 Task: Search one way flight ticket for 4 adults, 1 infant in seat and 1 infant on lap in premium economy from Traverse City: Cherry Capital Airport (was Cherry County Airpark) to Gillette: Gillette Campbell County Airport on 5-1-2023. Choice of flights is American. Number of bags: 1 checked bag. Price is upto 83000. Outbound departure time preference is 4:15.
Action: Mouse moved to (373, 568)
Screenshot: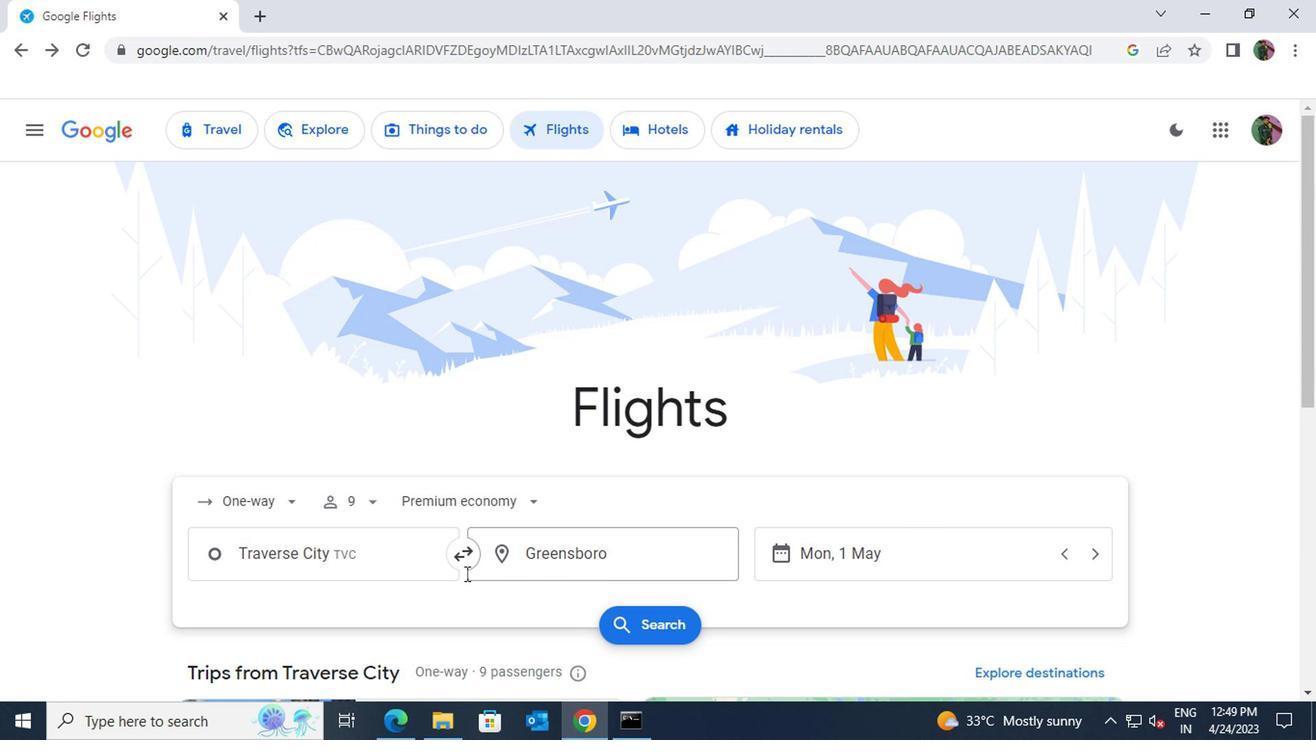 
Action: Mouse pressed left at (373, 568)
Screenshot: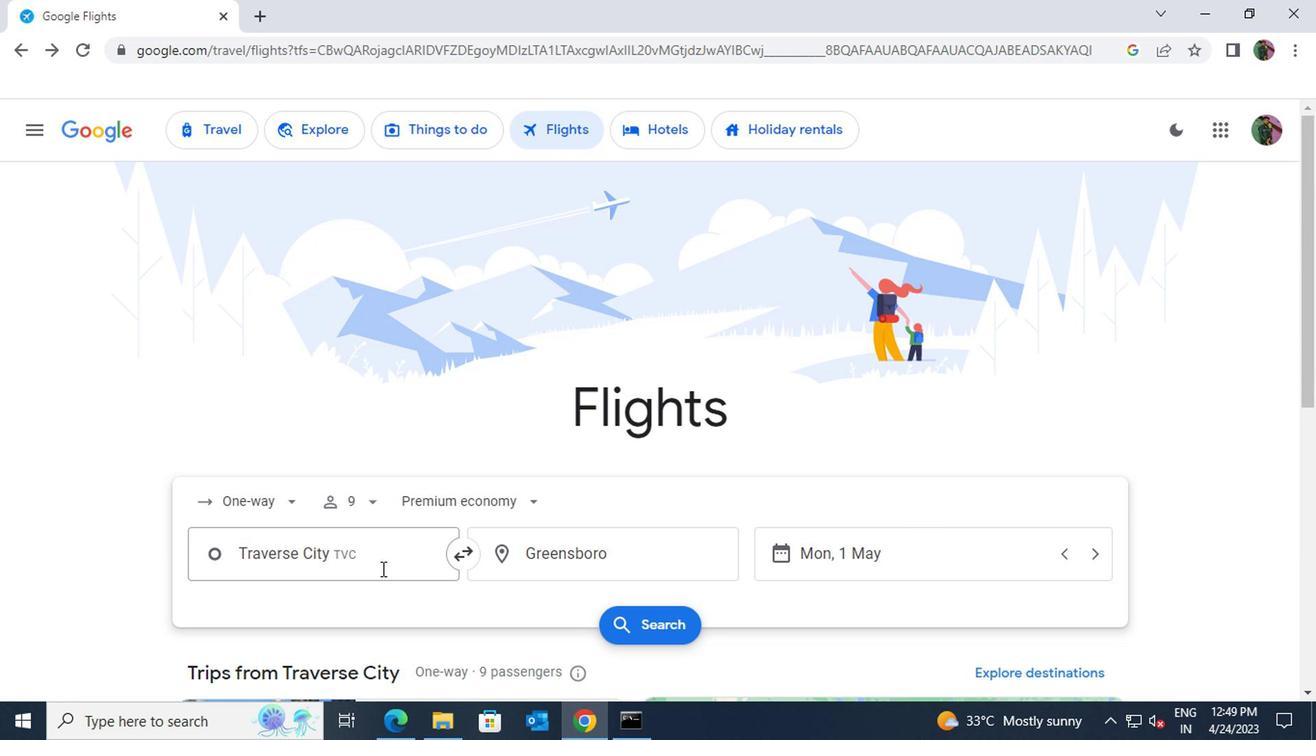 
Action: Key pressed cherry
Screenshot: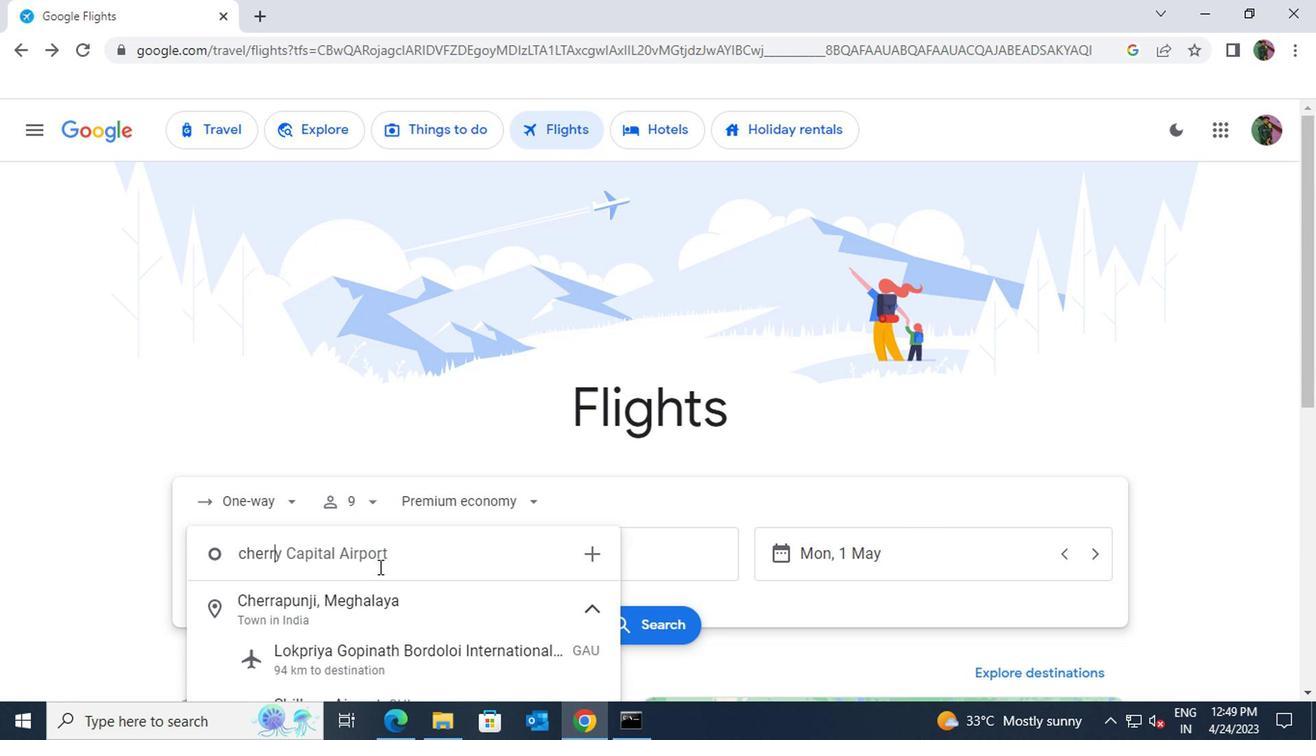 
Action: Mouse moved to (358, 594)
Screenshot: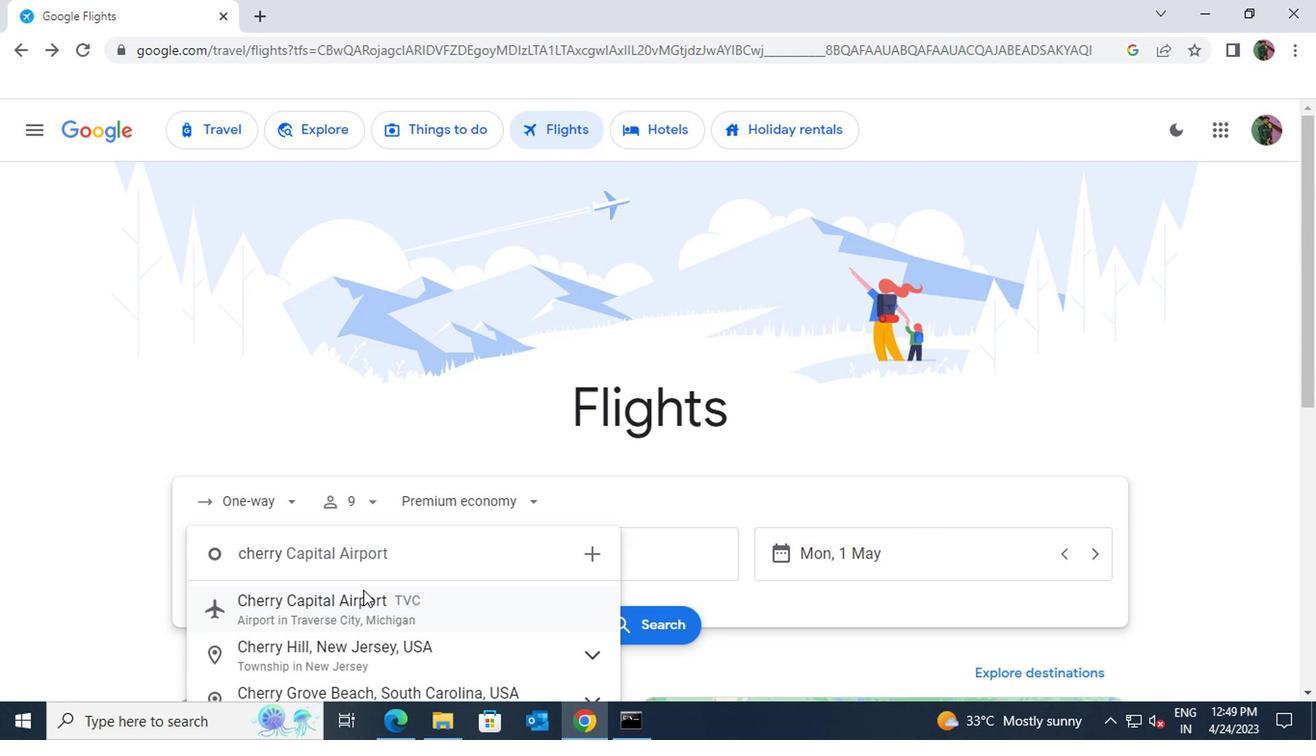 
Action: Mouse pressed left at (358, 594)
Screenshot: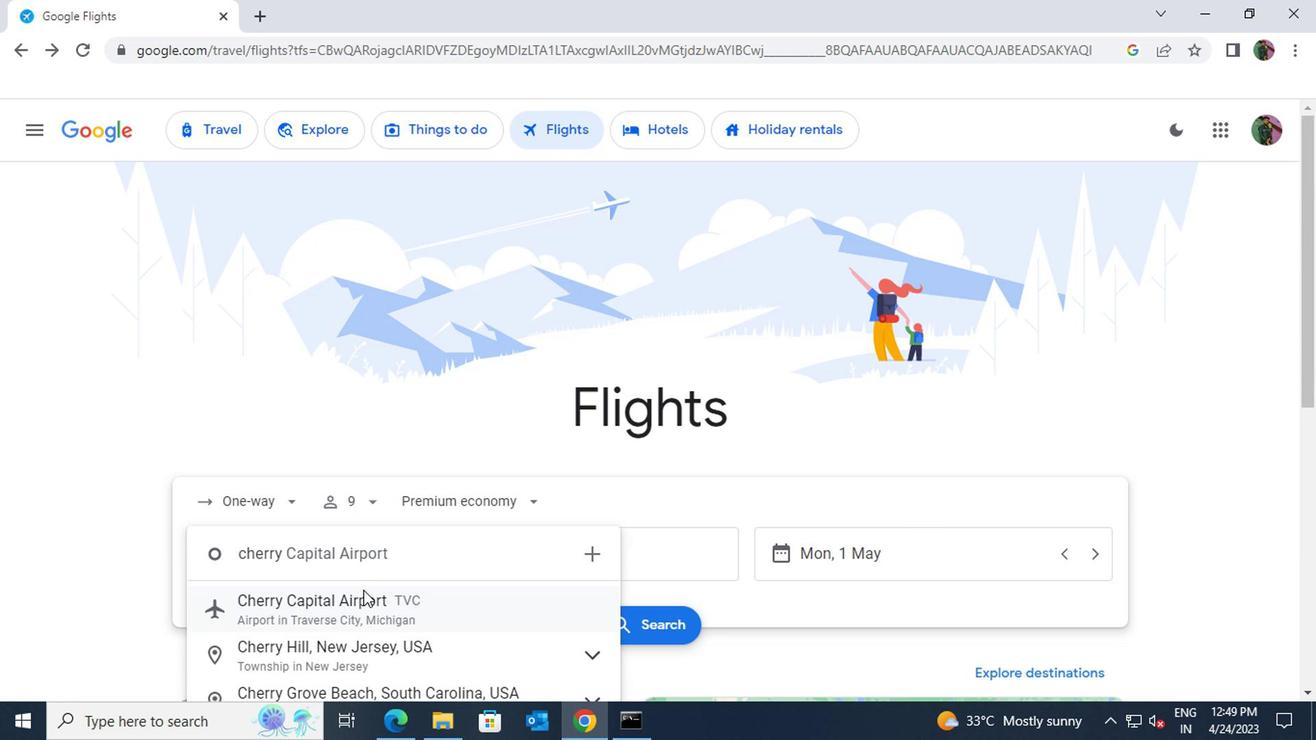 
Action: Mouse moved to (664, 564)
Screenshot: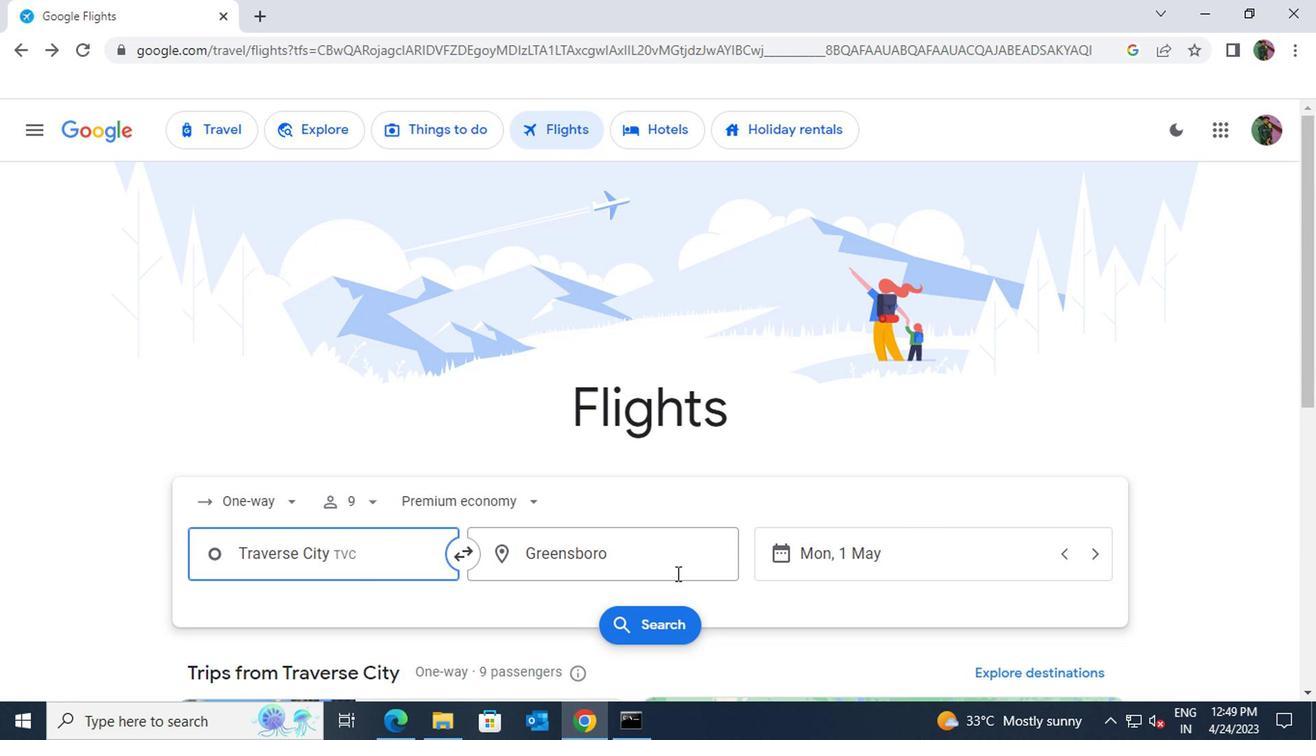 
Action: Mouse pressed left at (664, 564)
Screenshot: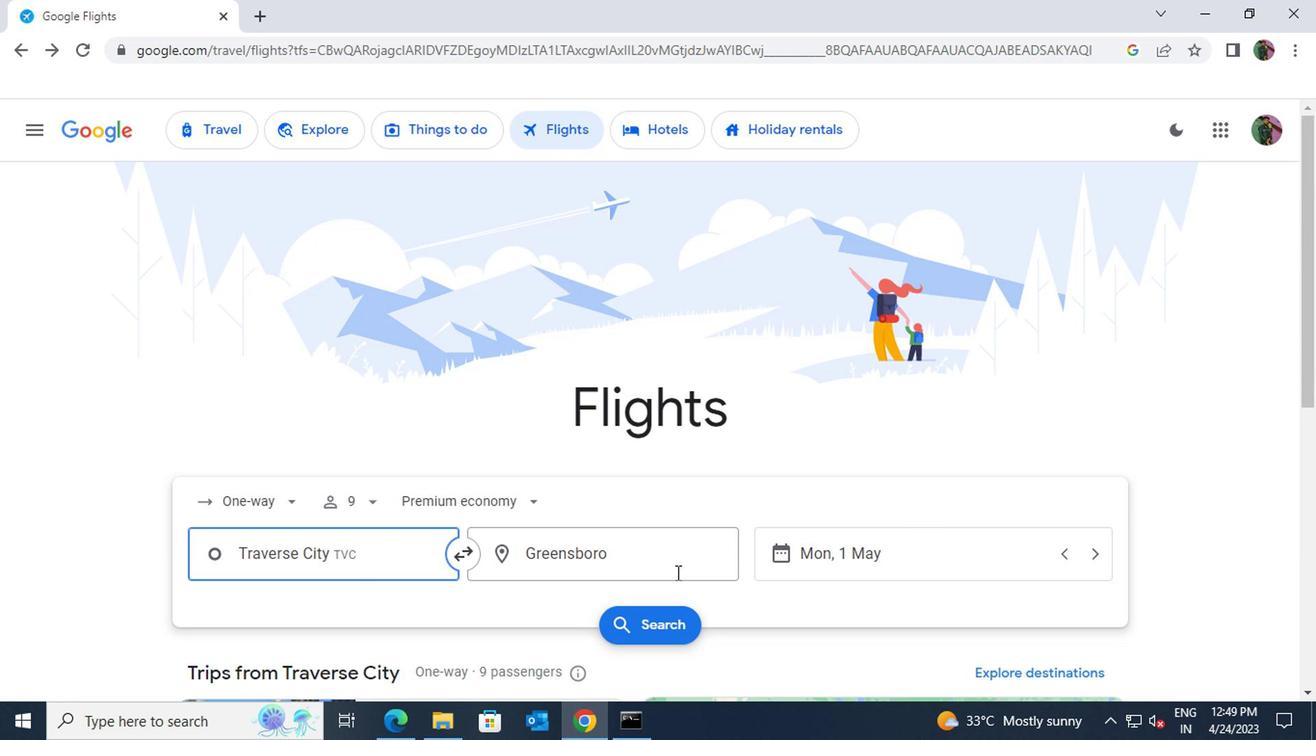 
Action: Key pressed gillett
Screenshot: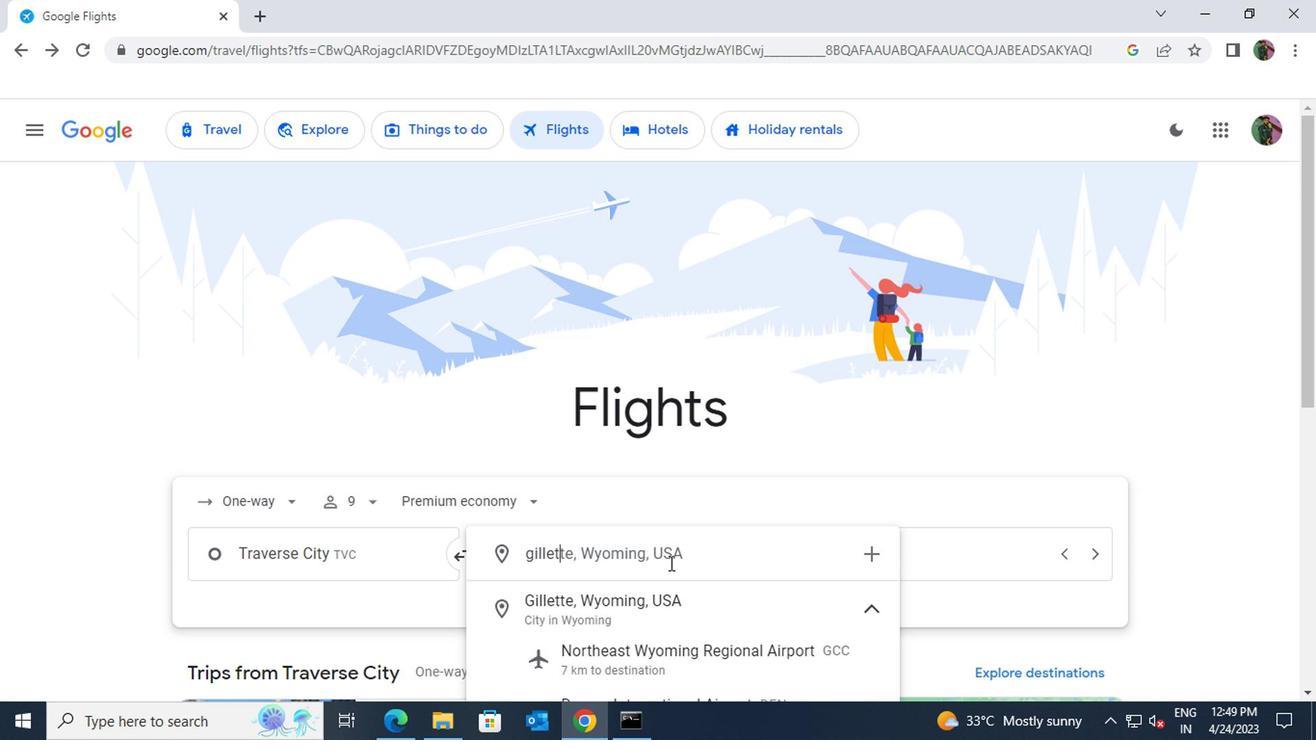 
Action: Mouse moved to (623, 594)
Screenshot: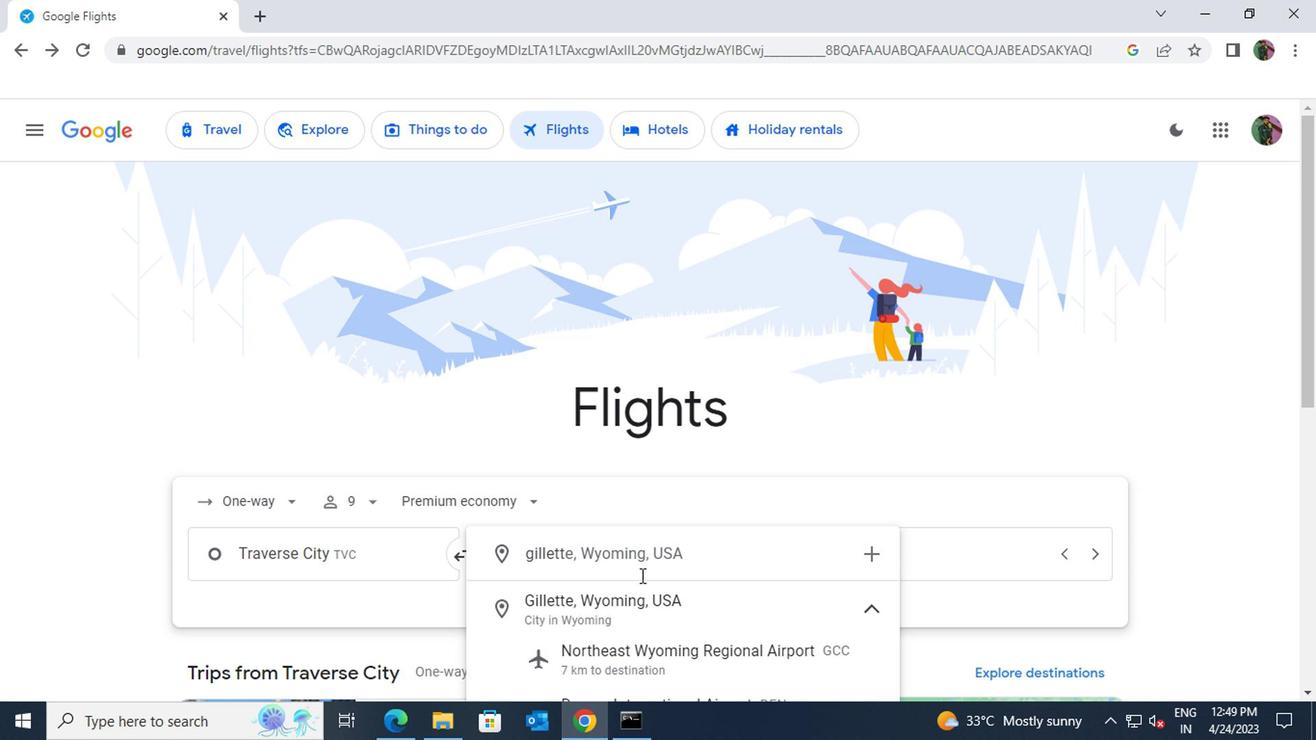 
Action: Mouse pressed left at (623, 594)
Screenshot: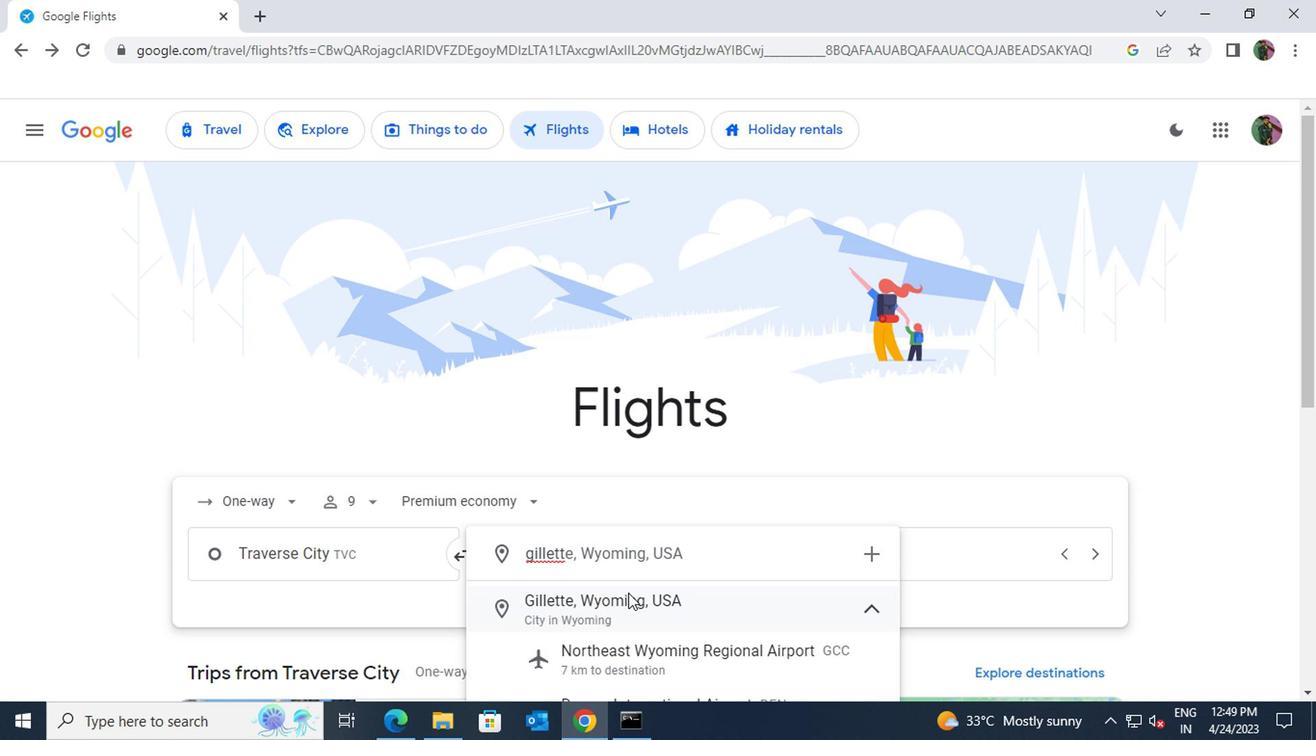 
Action: Mouse moved to (374, 504)
Screenshot: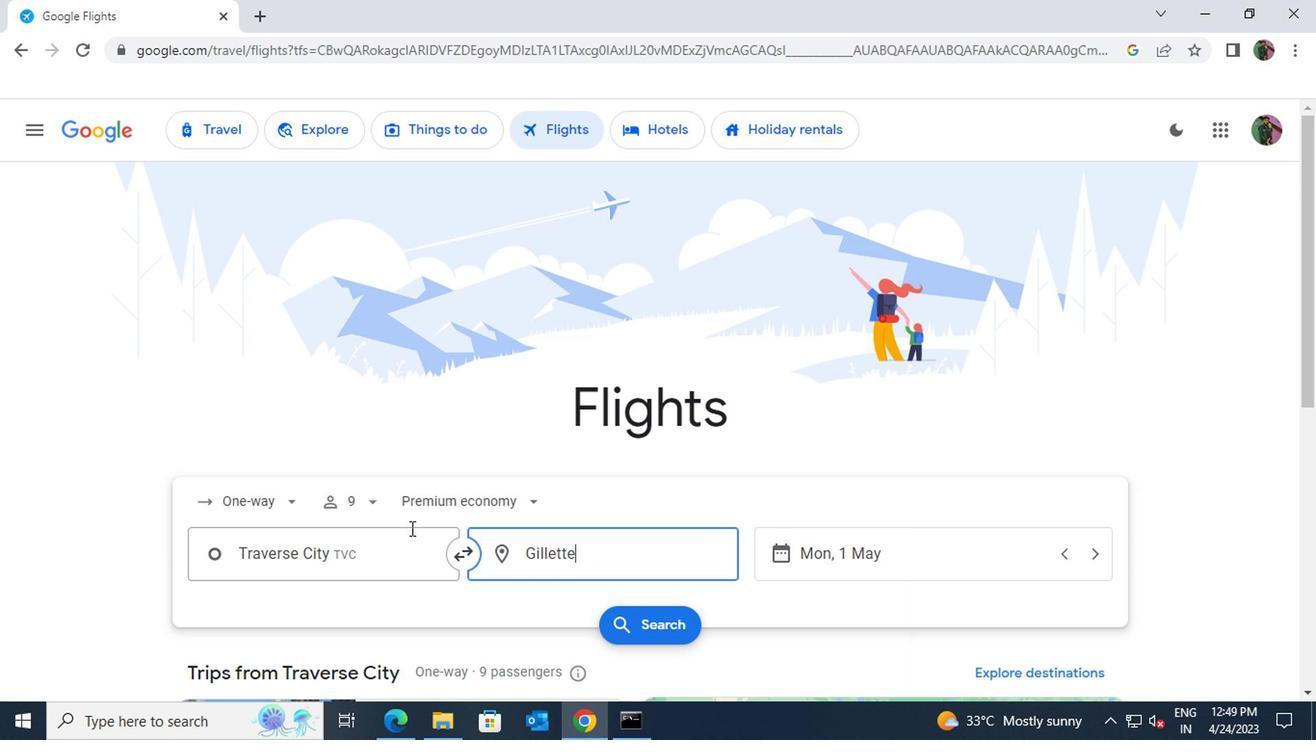 
Action: Mouse pressed left at (374, 504)
Screenshot: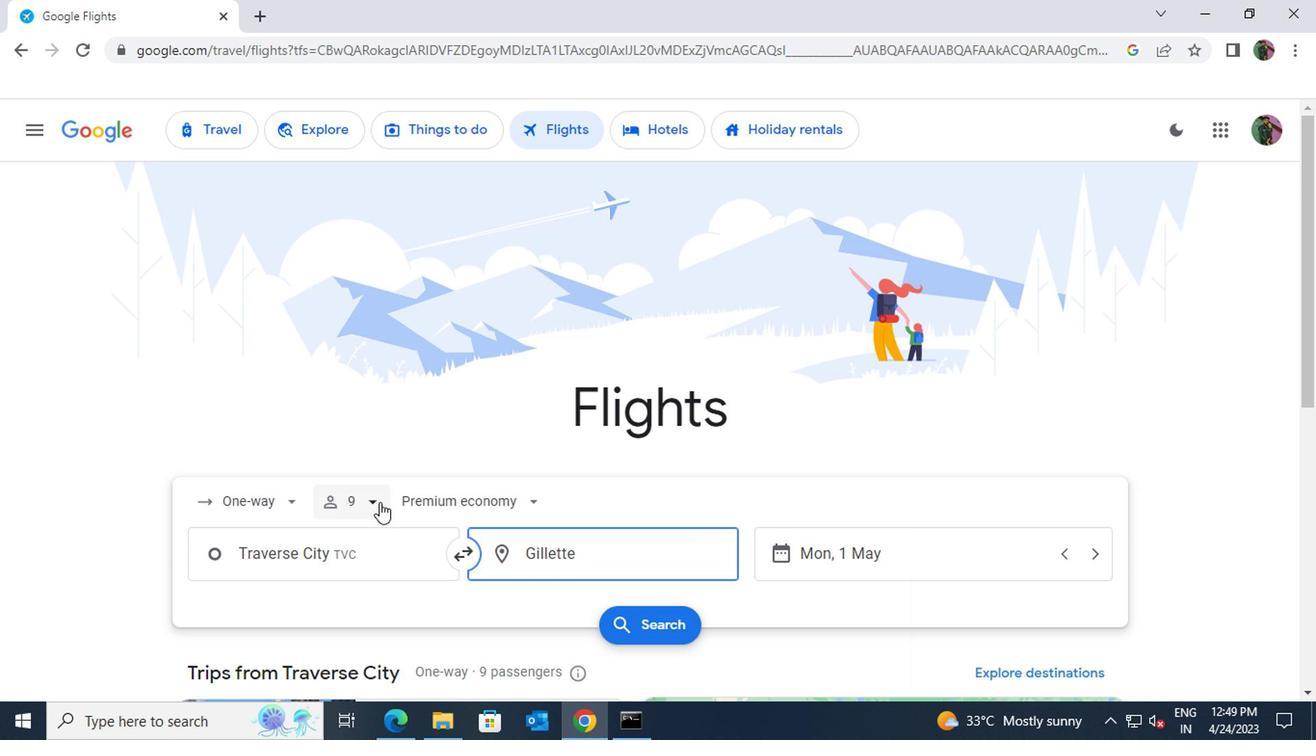 
Action: Mouse moved to (429, 551)
Screenshot: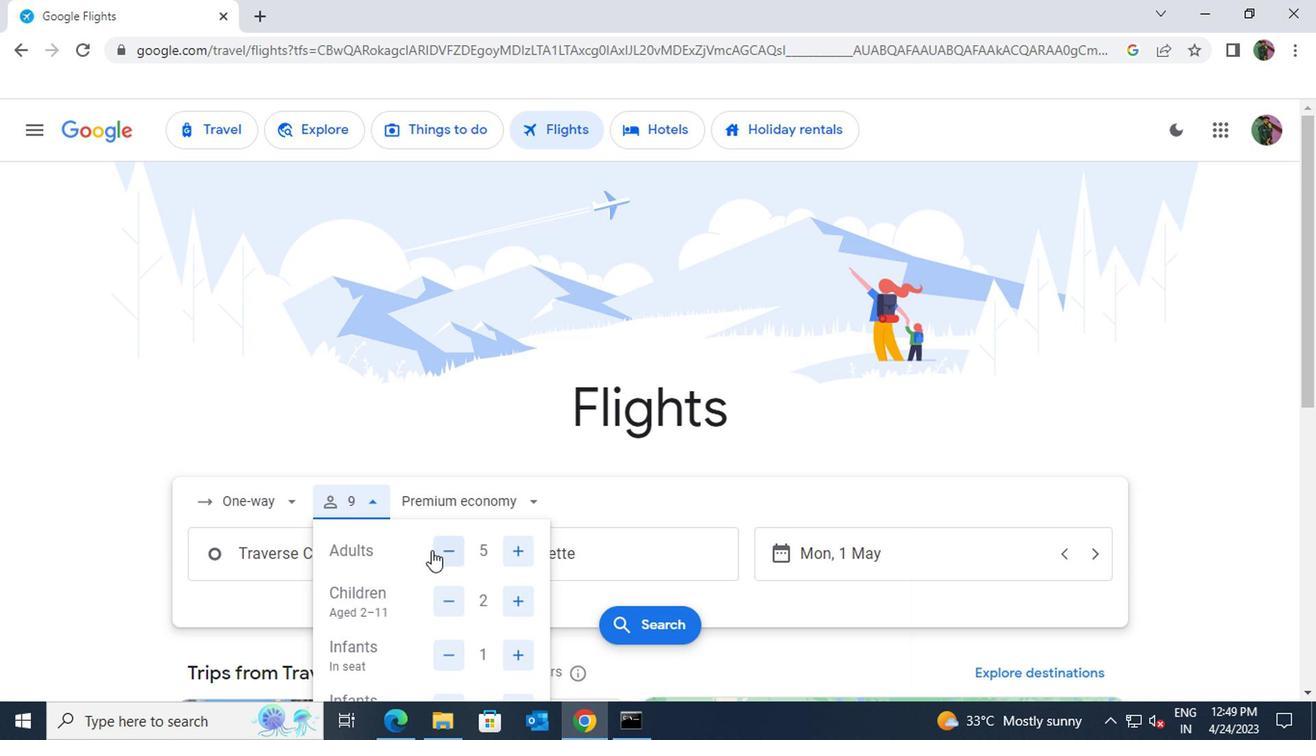 
Action: Mouse pressed left at (429, 551)
Screenshot: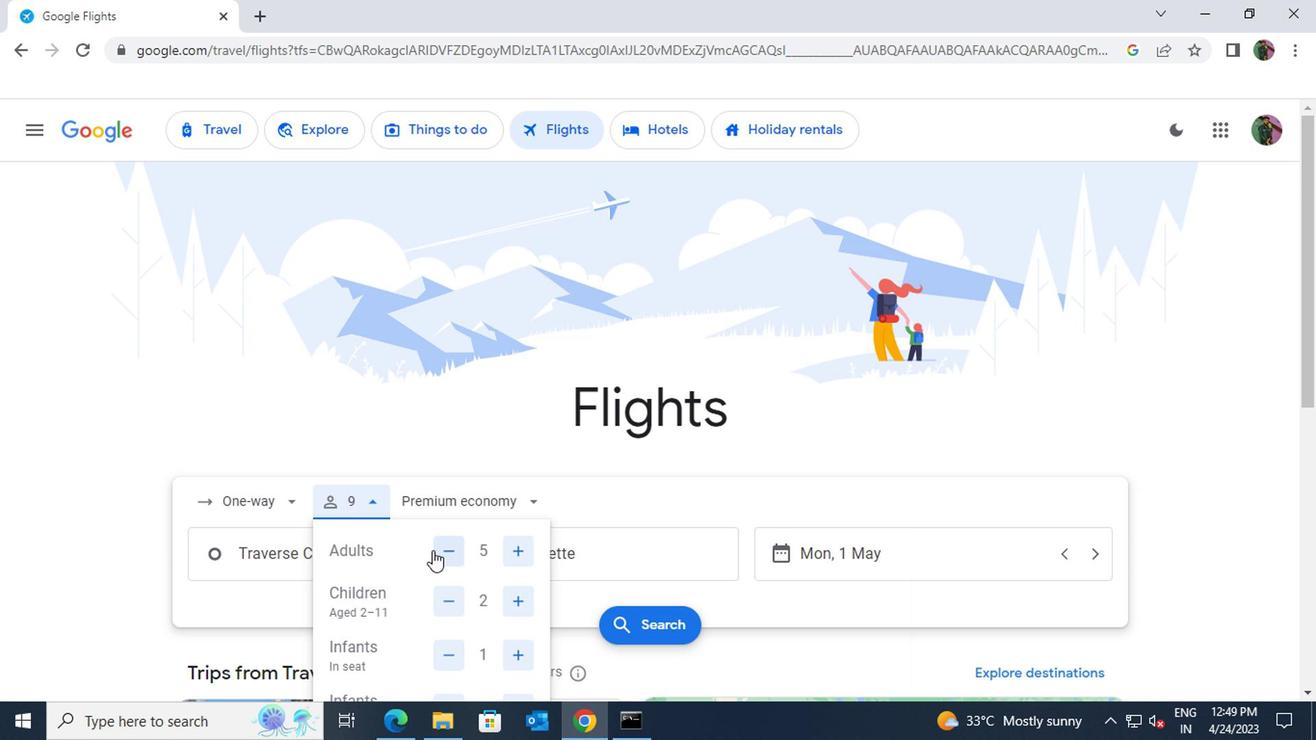 
Action: Mouse moved to (464, 599)
Screenshot: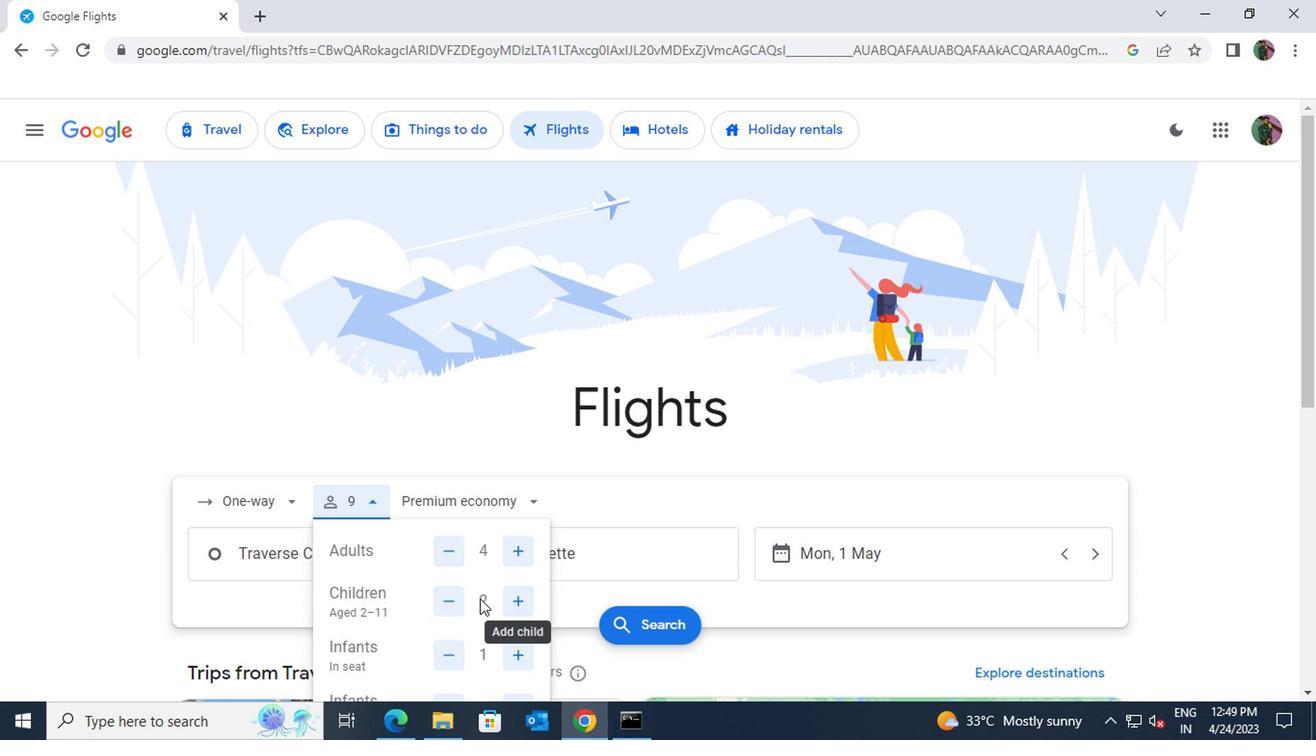 
Action: Mouse scrolled (464, 598) with delta (0, -1)
Screenshot: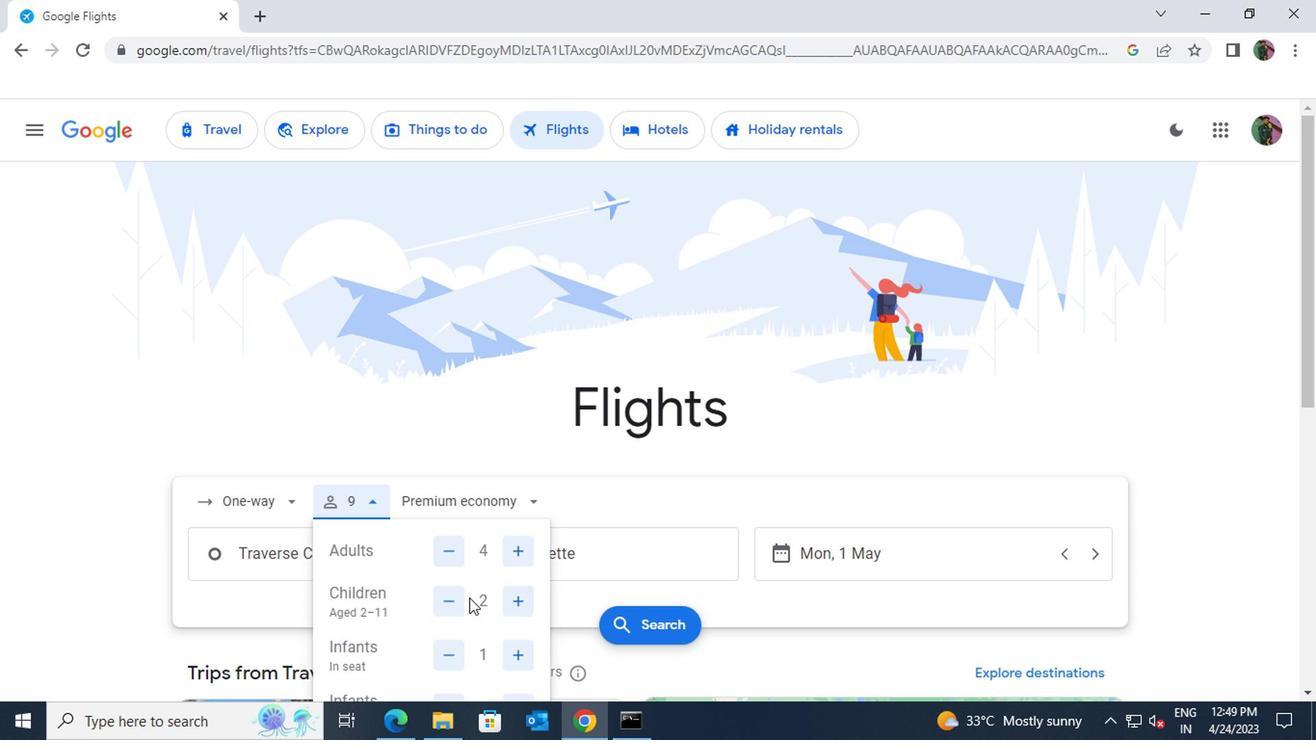 
Action: Mouse moved to (442, 509)
Screenshot: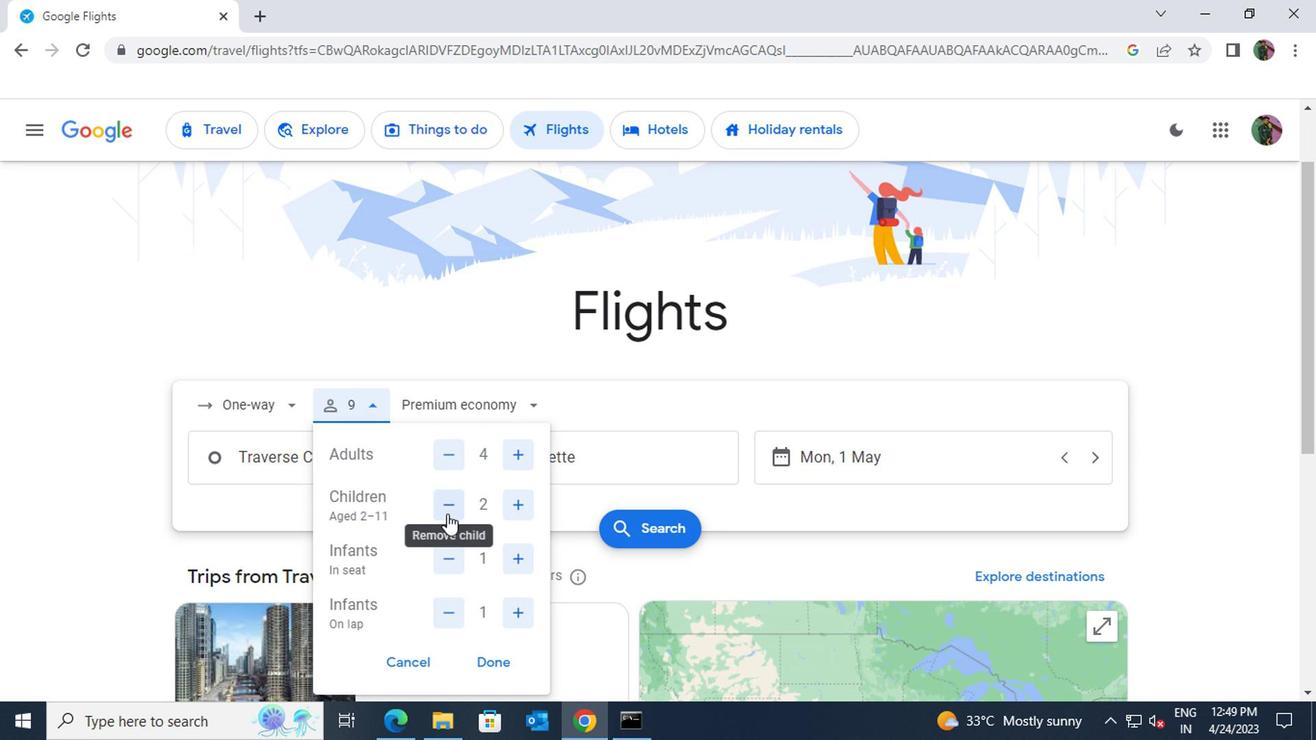 
Action: Mouse pressed left at (442, 509)
Screenshot: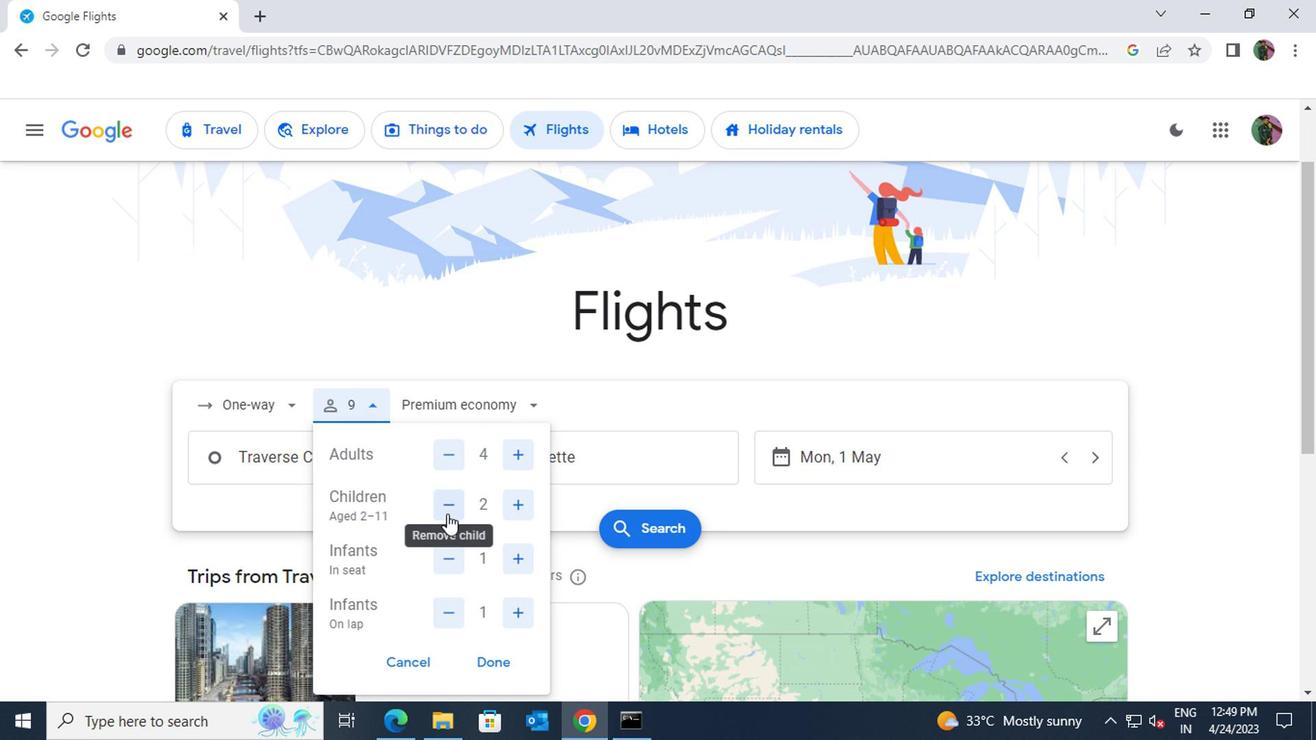 
Action: Mouse pressed left at (442, 509)
Screenshot: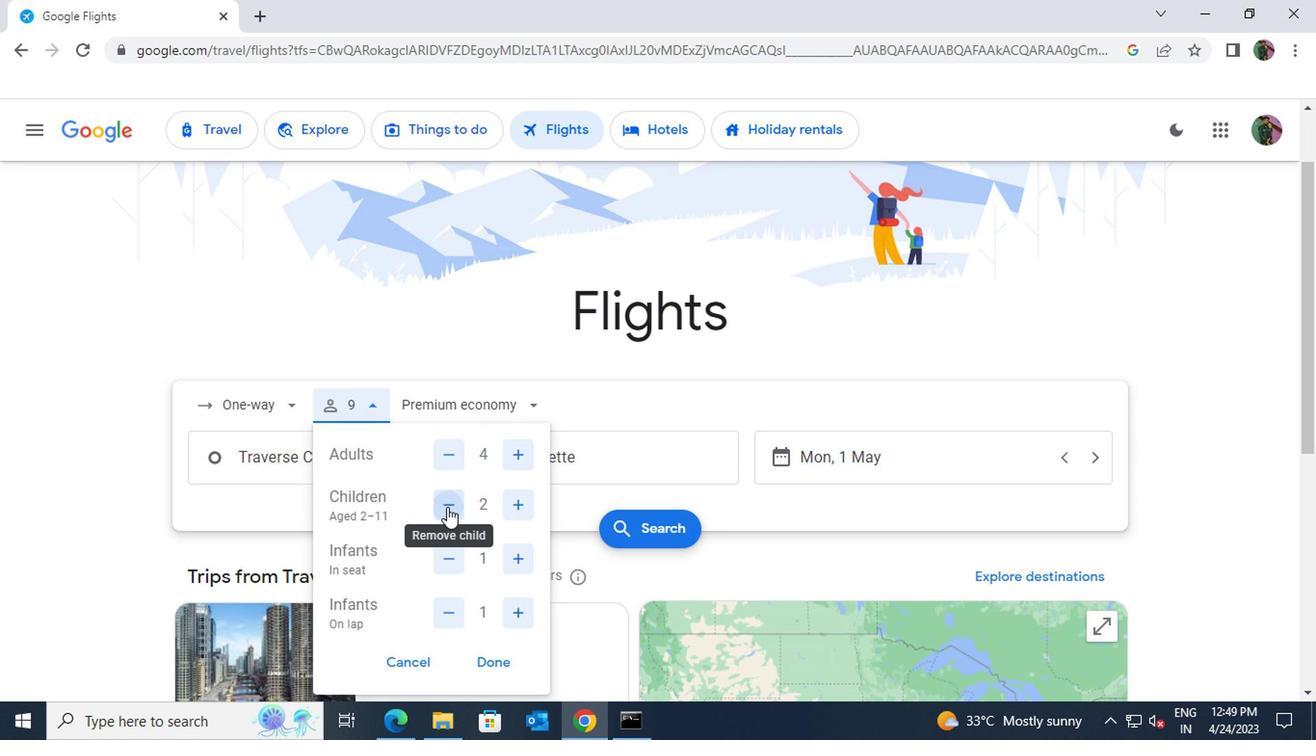 
Action: Mouse moved to (498, 658)
Screenshot: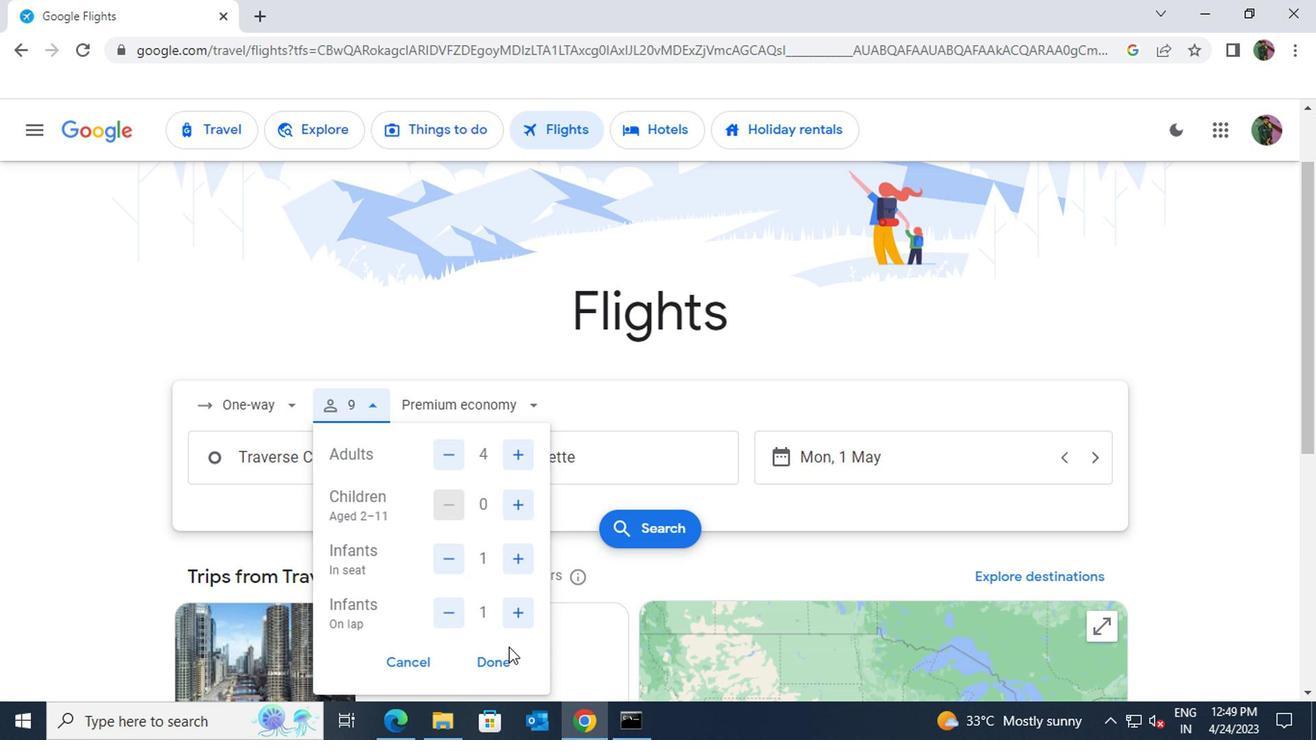 
Action: Mouse pressed left at (498, 658)
Screenshot: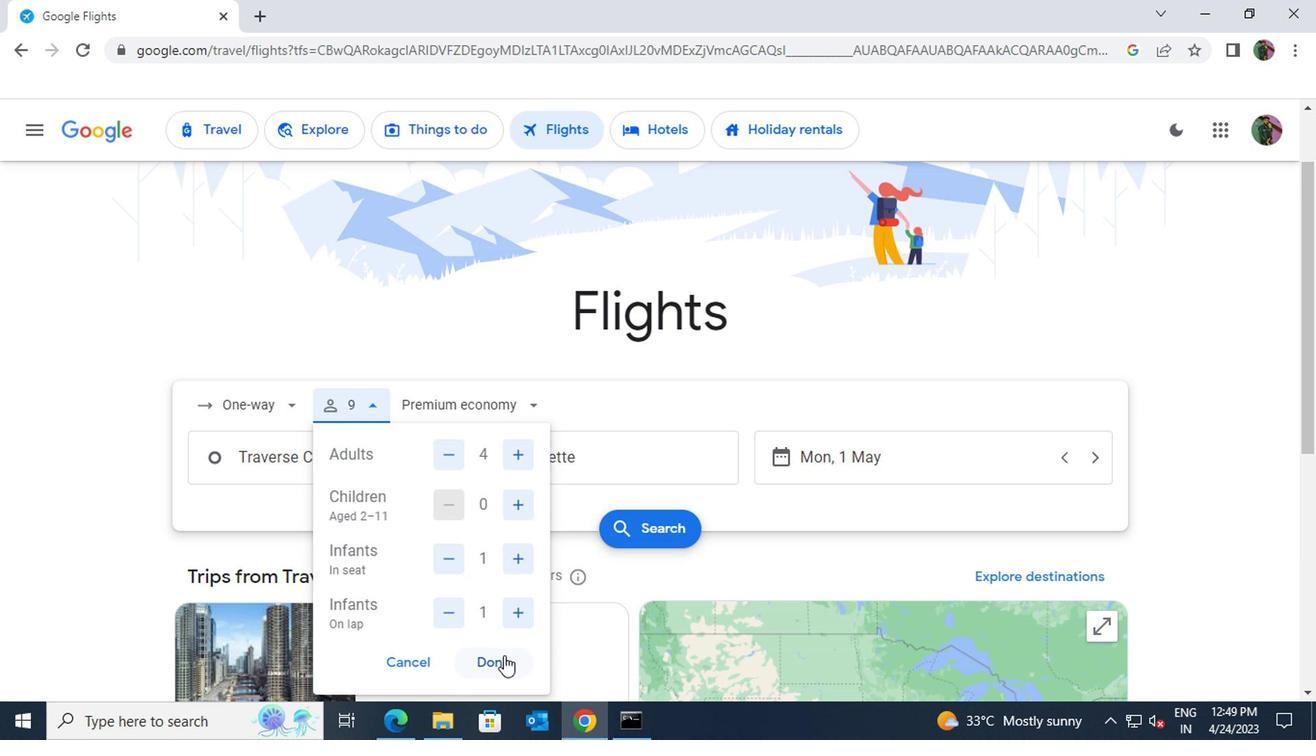 
Action: Mouse moved to (777, 464)
Screenshot: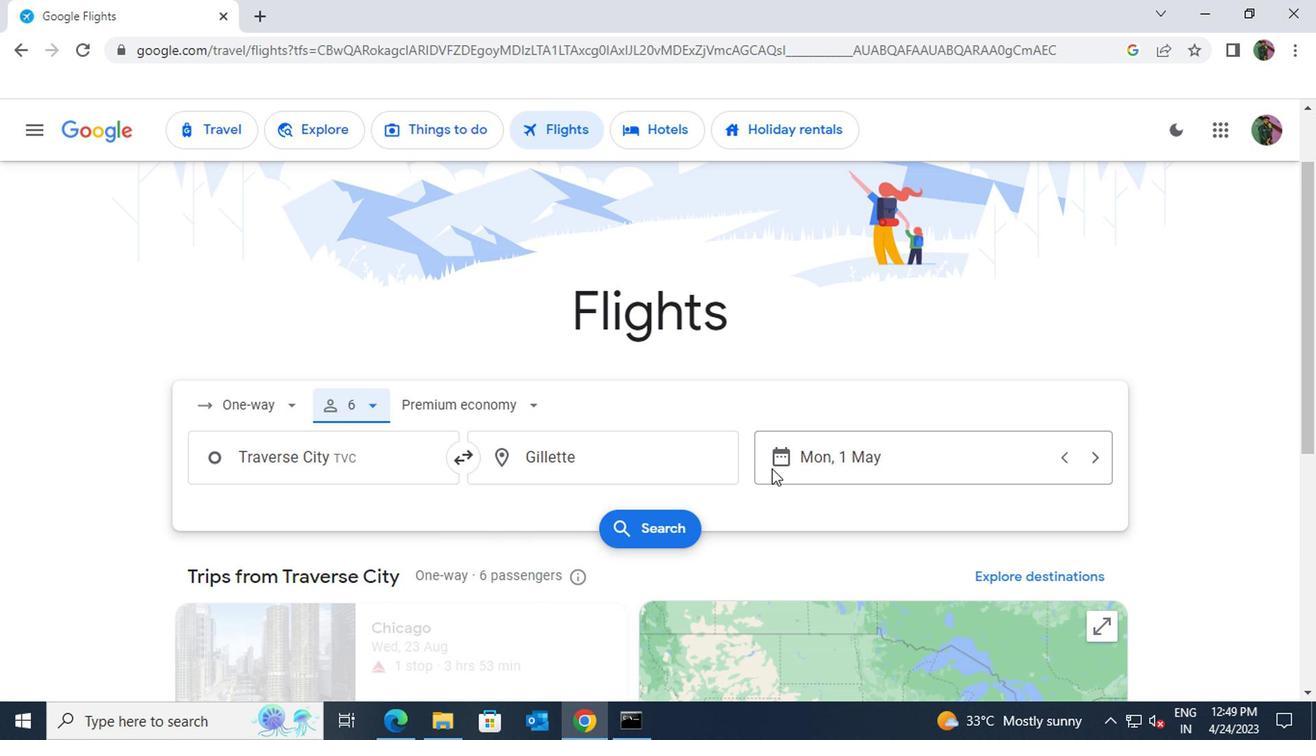 
Action: Mouse pressed left at (777, 464)
Screenshot: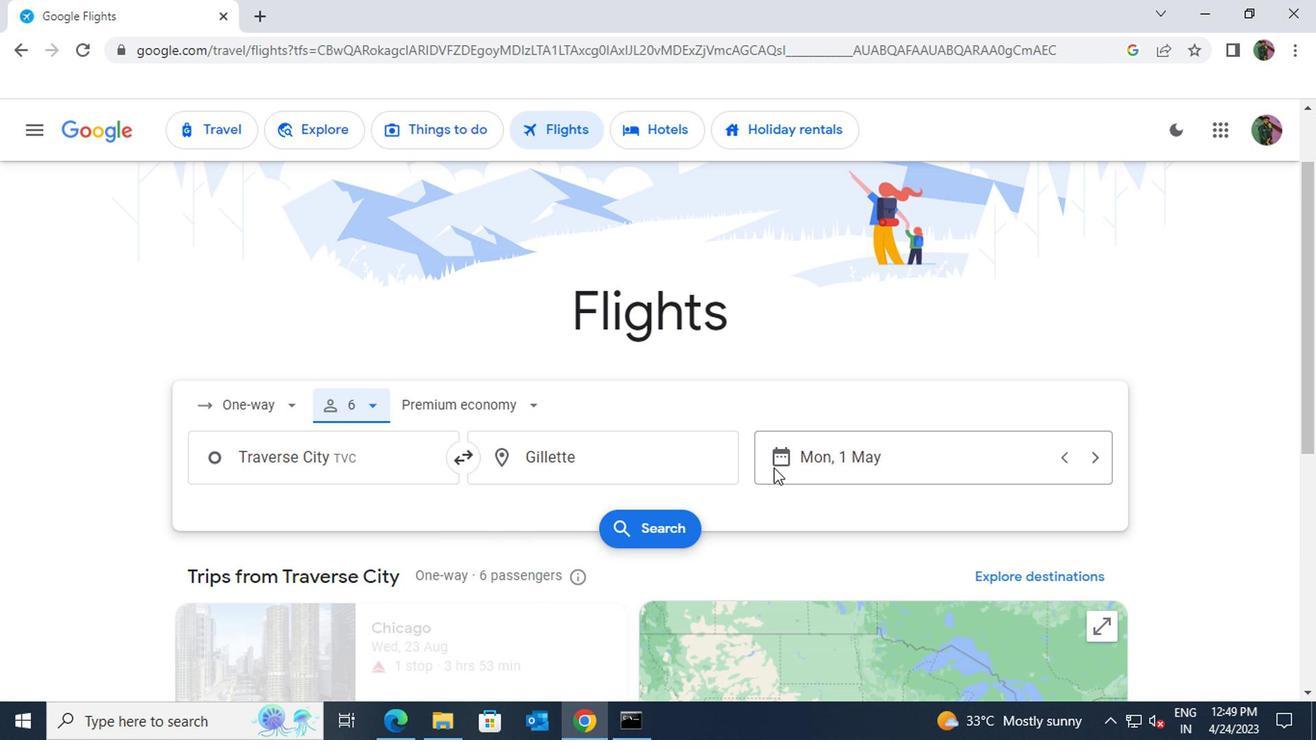 
Action: Mouse moved to (827, 350)
Screenshot: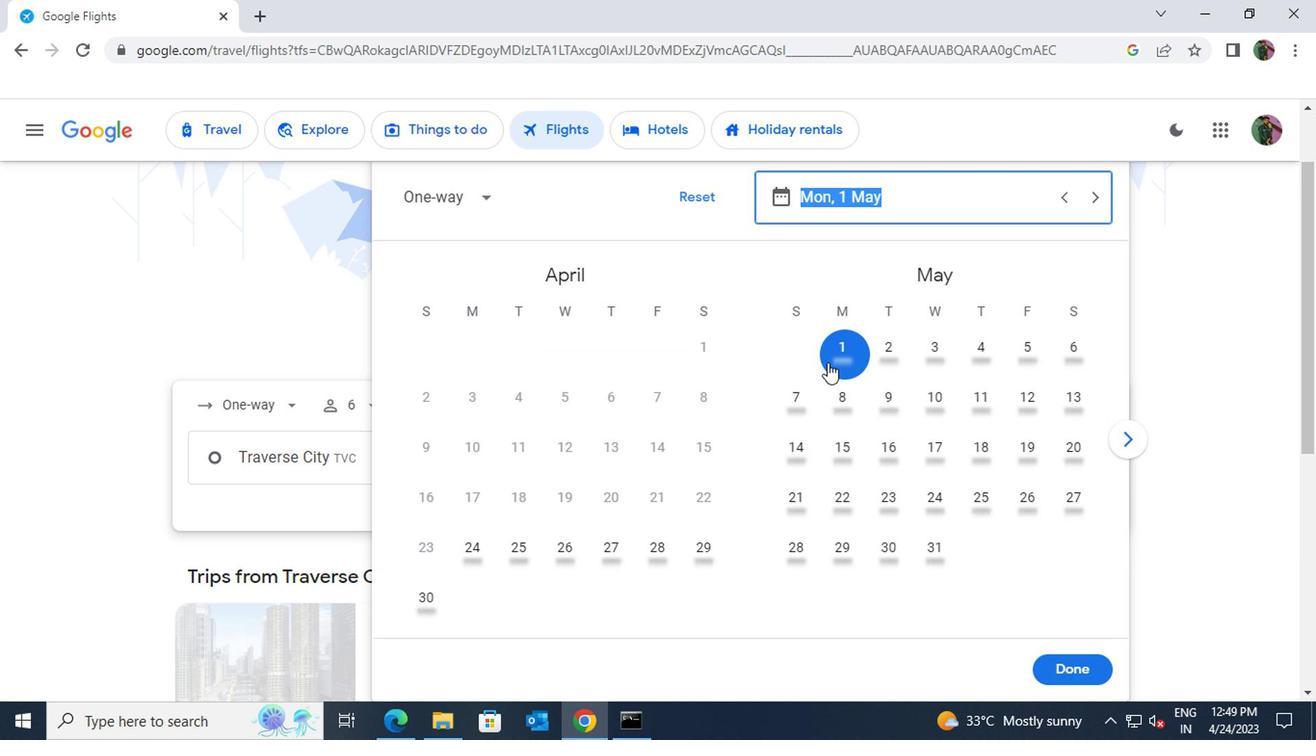 
Action: Mouse pressed left at (827, 350)
Screenshot: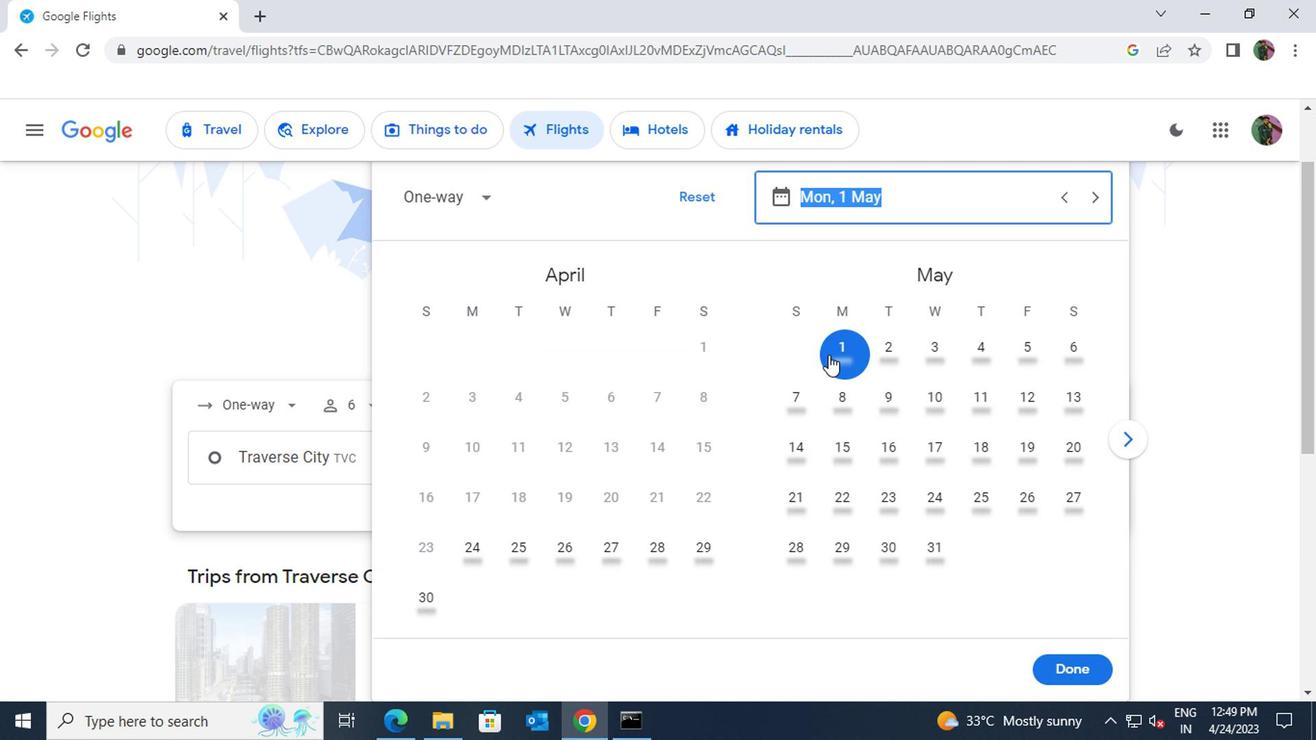 
Action: Mouse moved to (1078, 676)
Screenshot: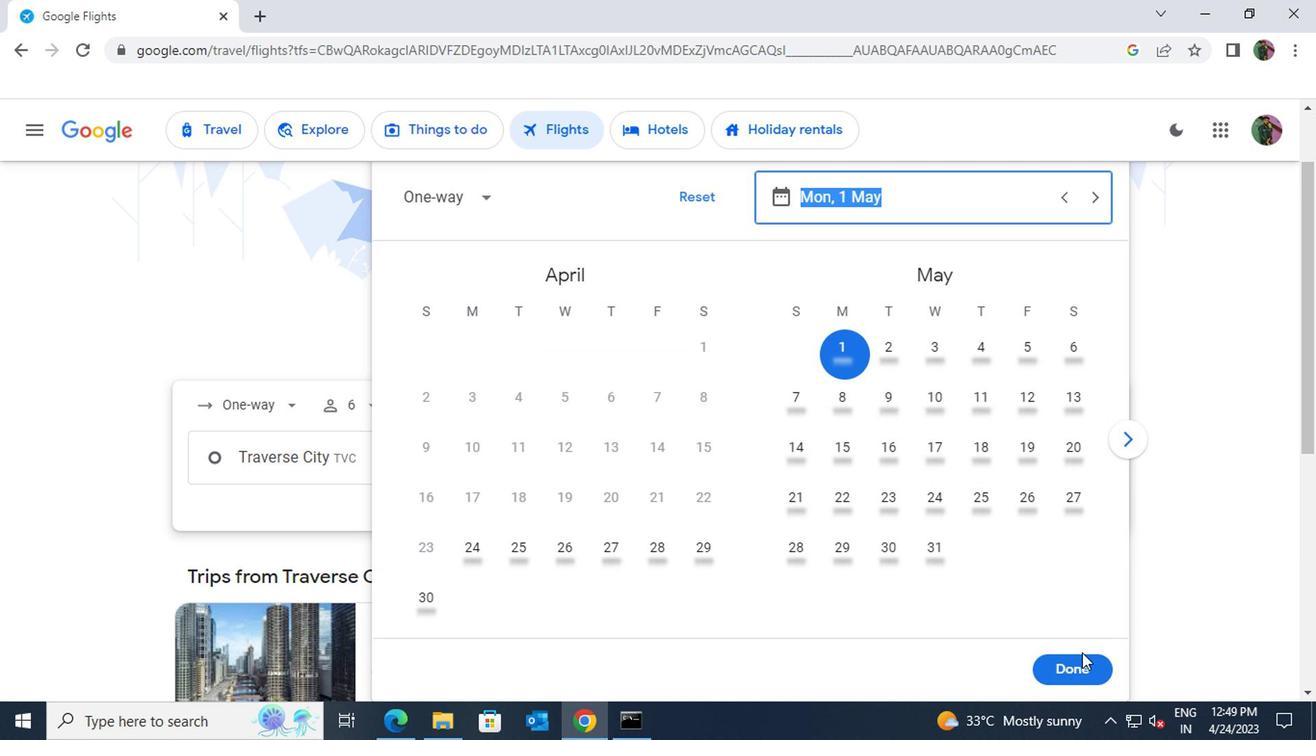 
Action: Mouse pressed left at (1078, 676)
Screenshot: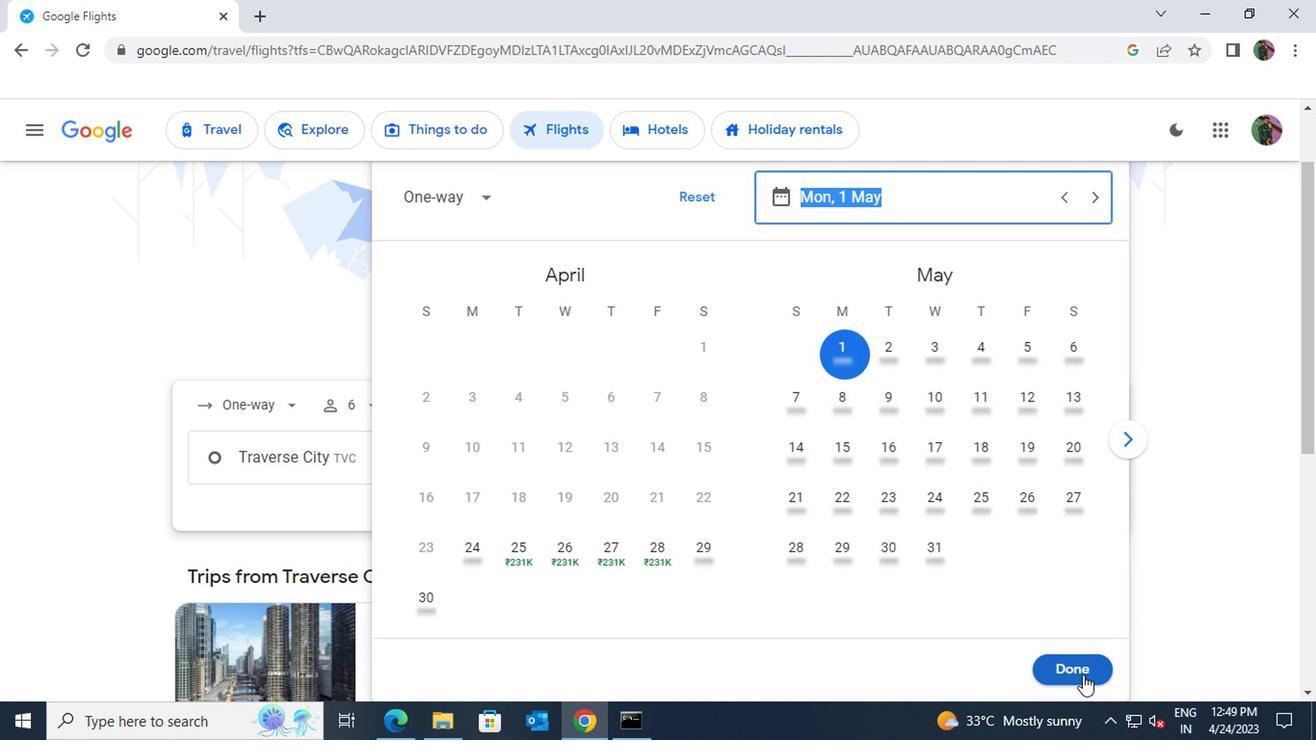 
Action: Mouse moved to (644, 516)
Screenshot: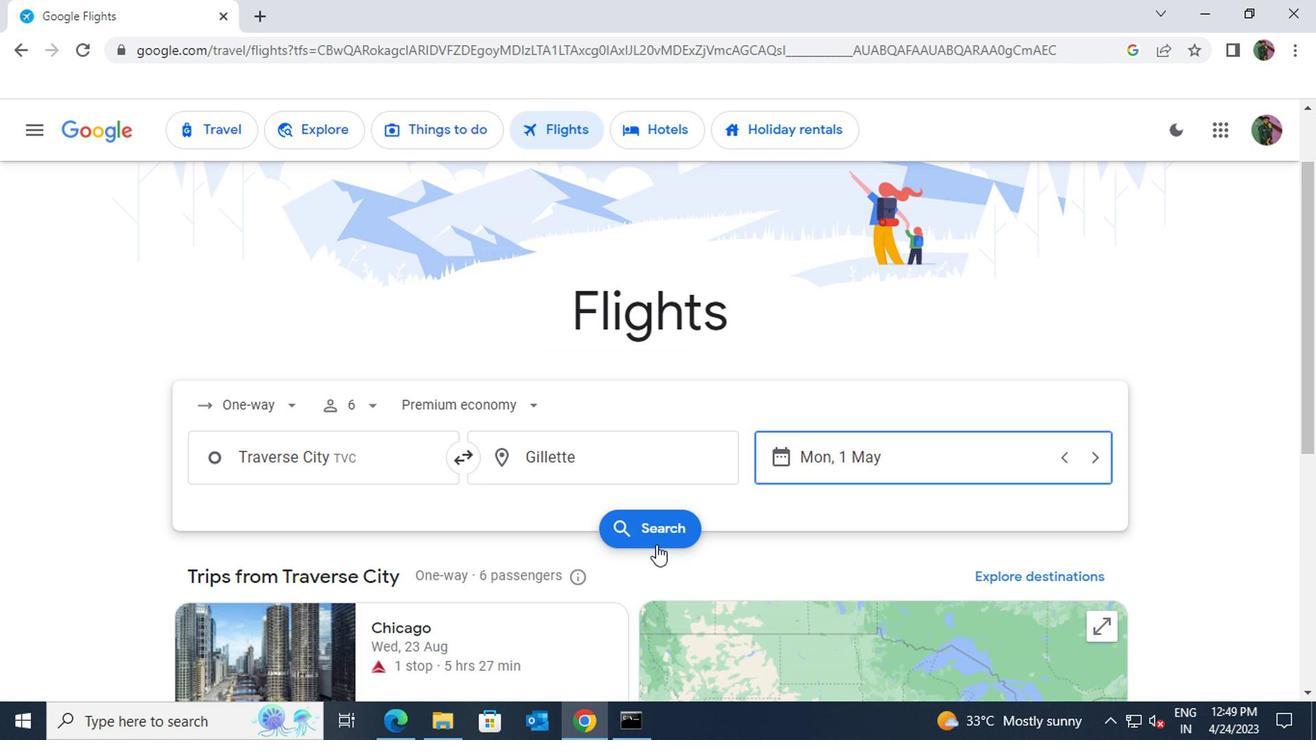 
Action: Mouse pressed left at (644, 516)
Screenshot: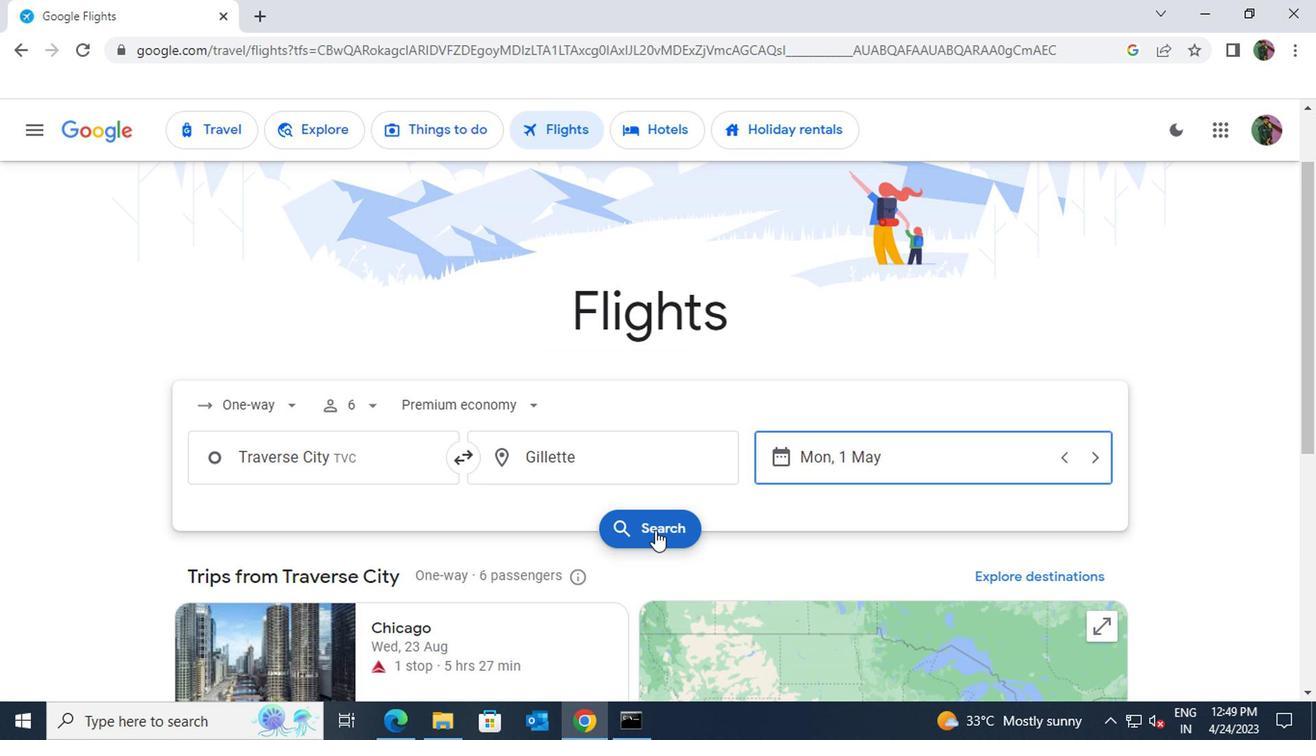 
Action: Mouse moved to (512, 311)
Screenshot: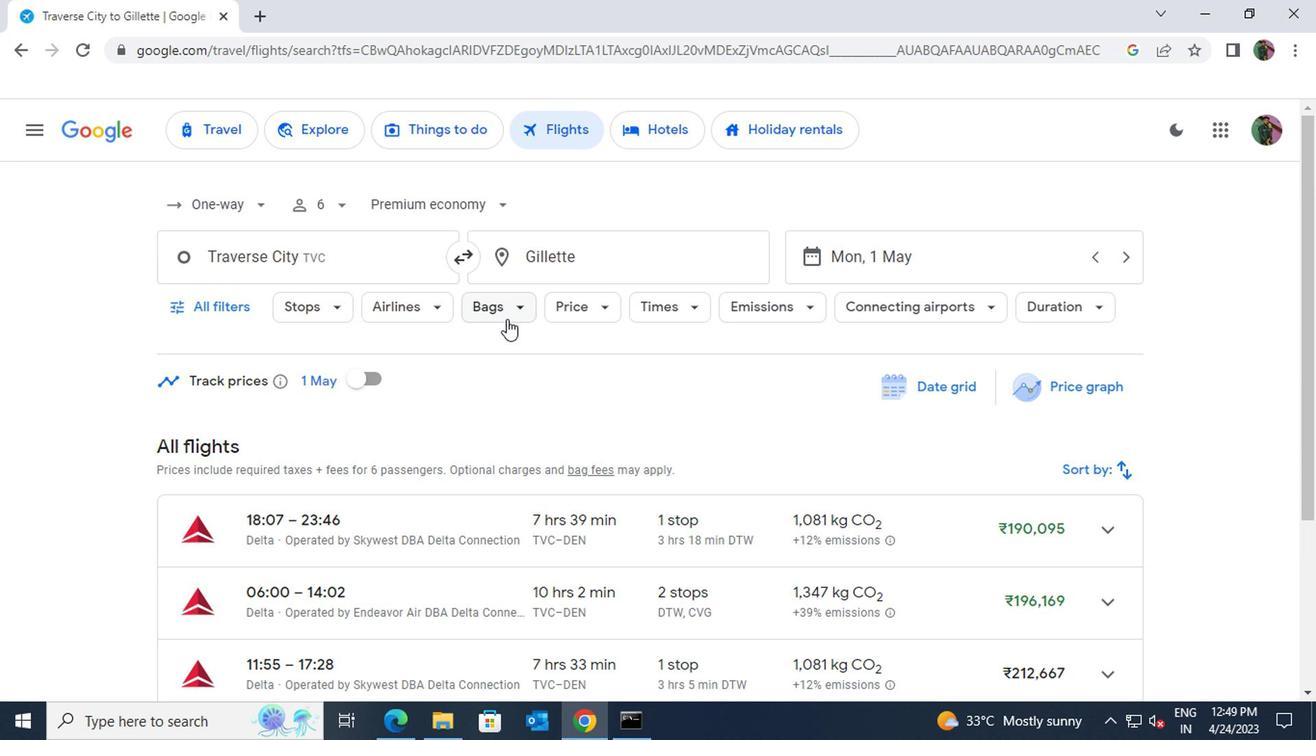 
Action: Mouse pressed left at (512, 311)
Screenshot: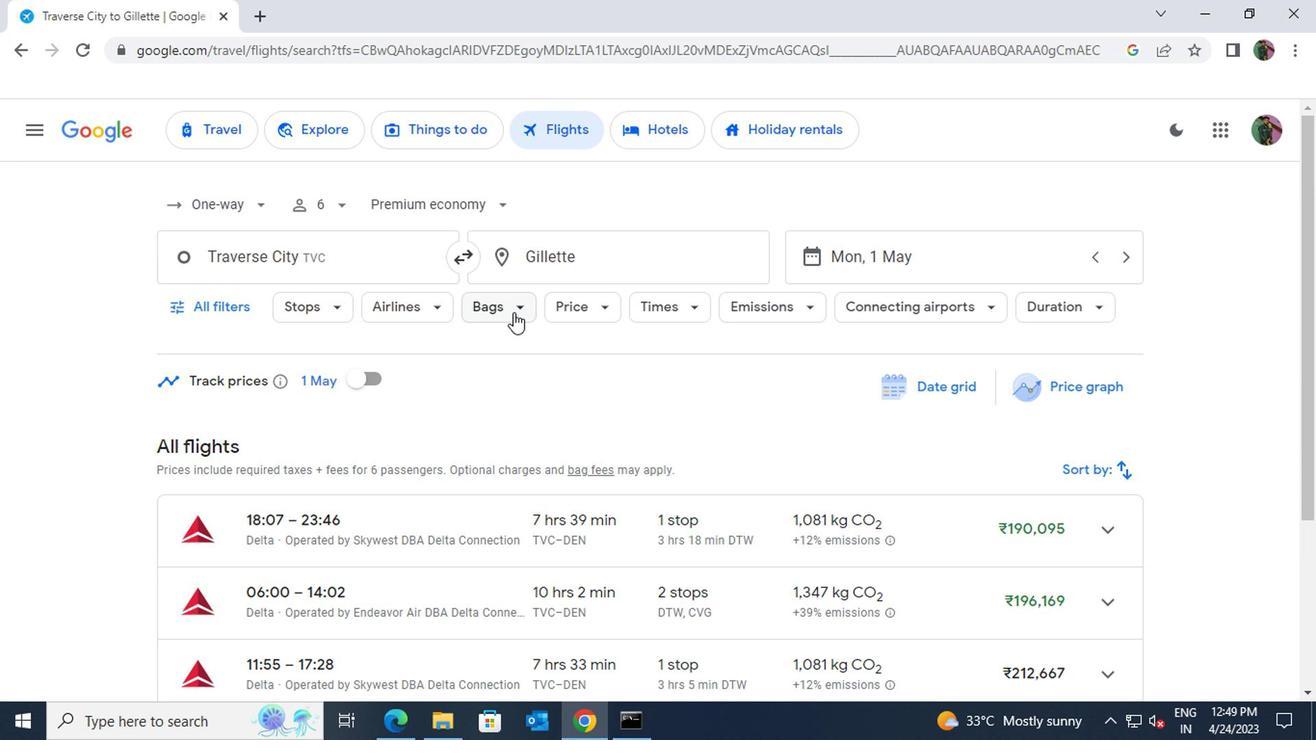 
Action: Mouse moved to (769, 445)
Screenshot: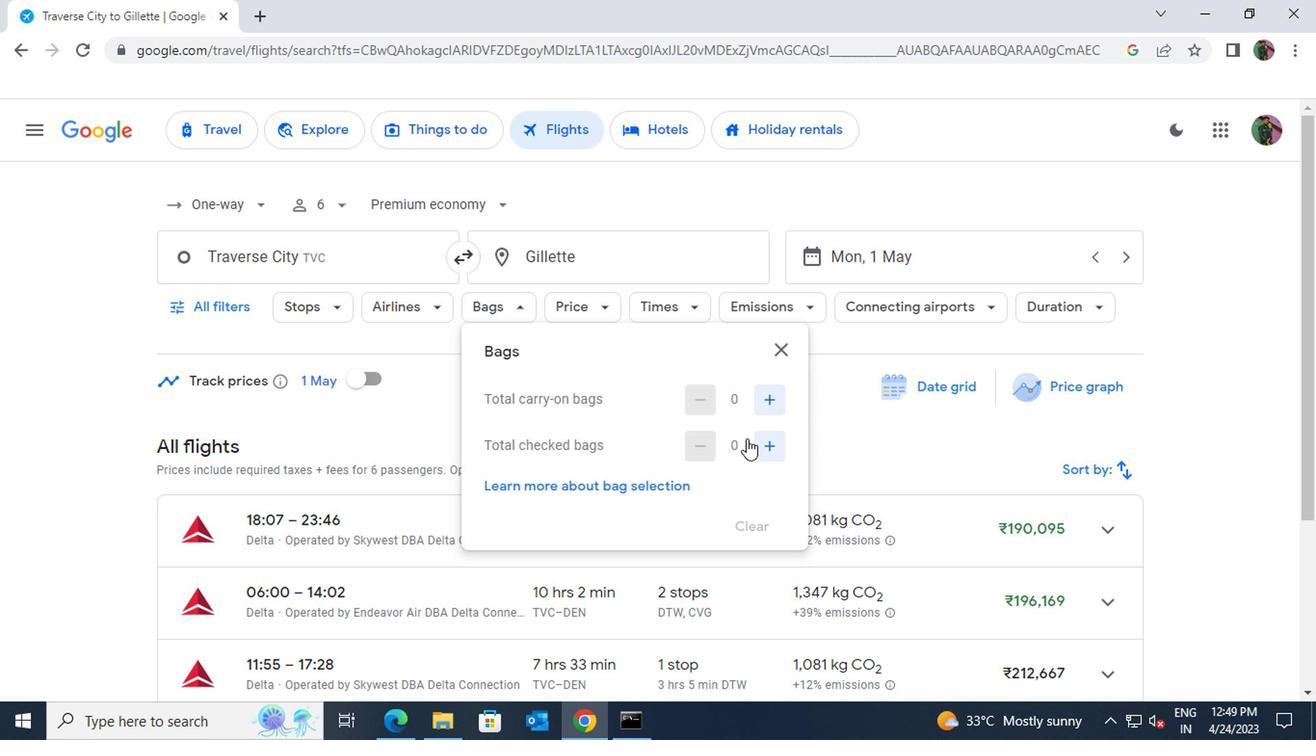 
Action: Mouse pressed left at (769, 445)
Screenshot: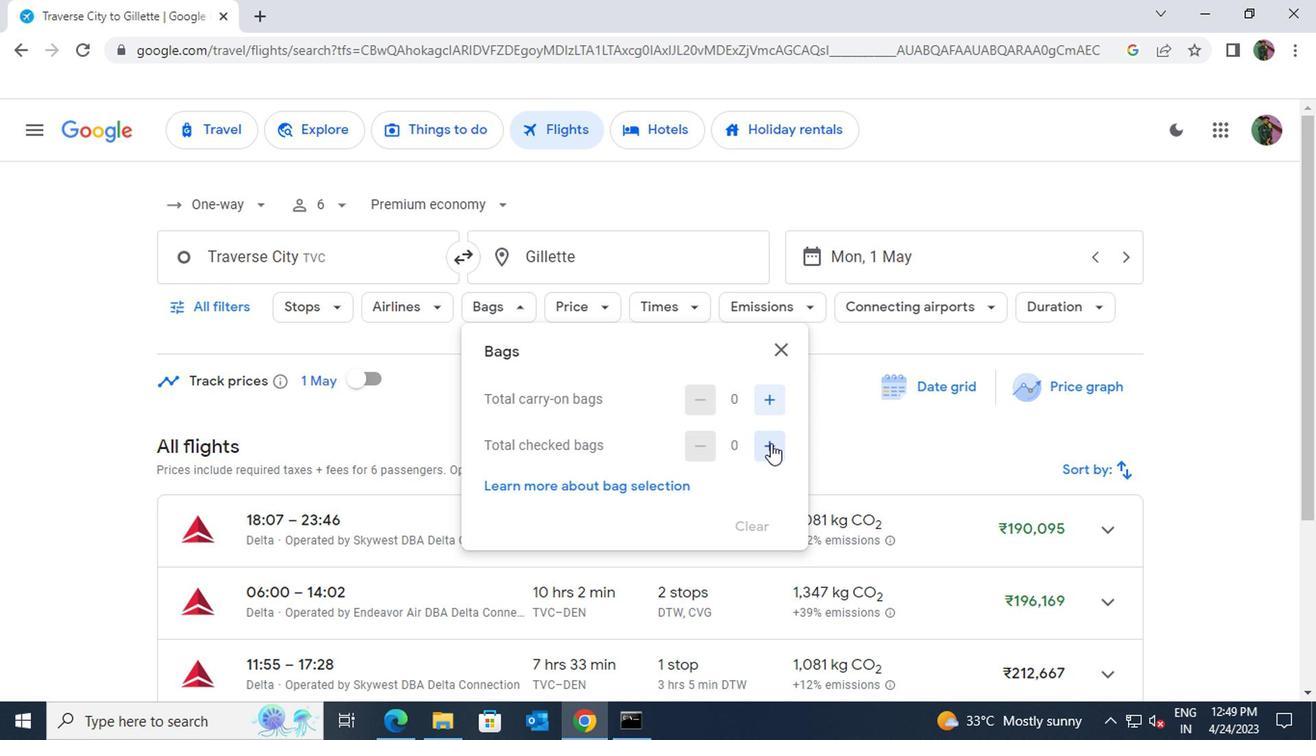 
Action: Mouse moved to (777, 359)
Screenshot: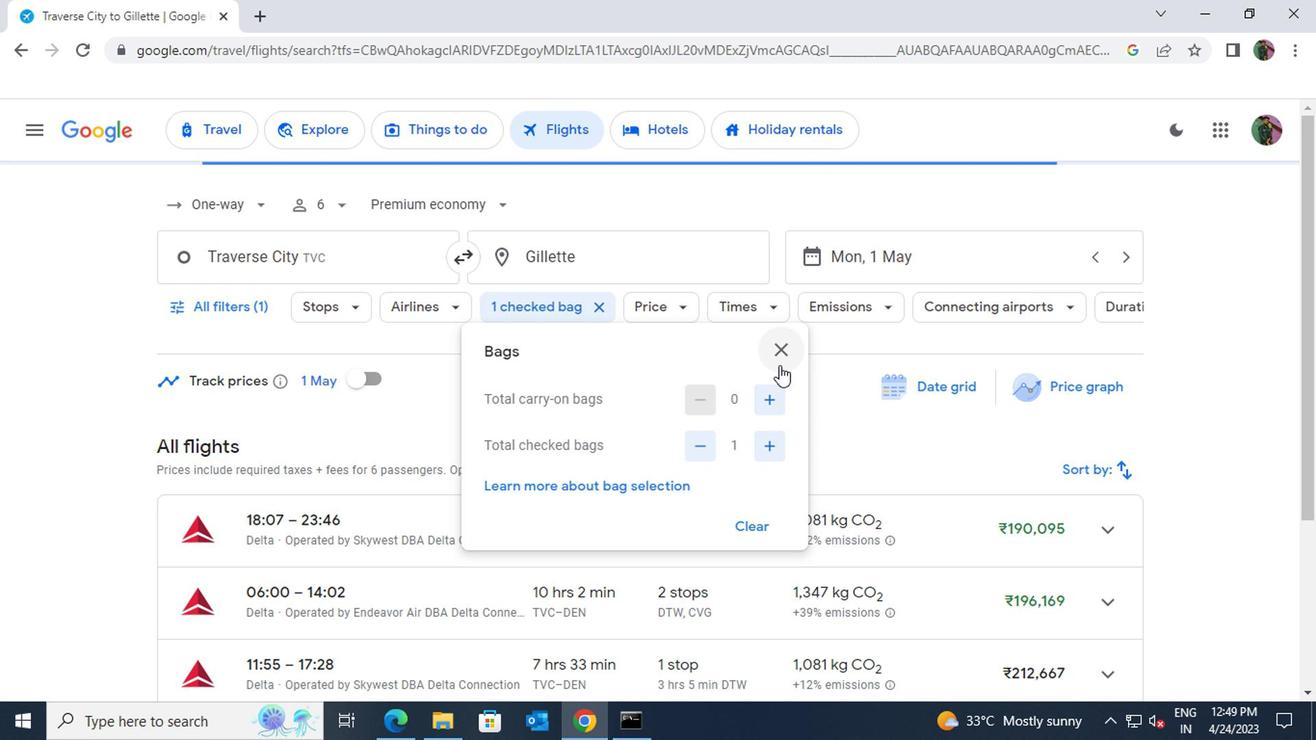 
Action: Mouse pressed left at (777, 359)
Screenshot: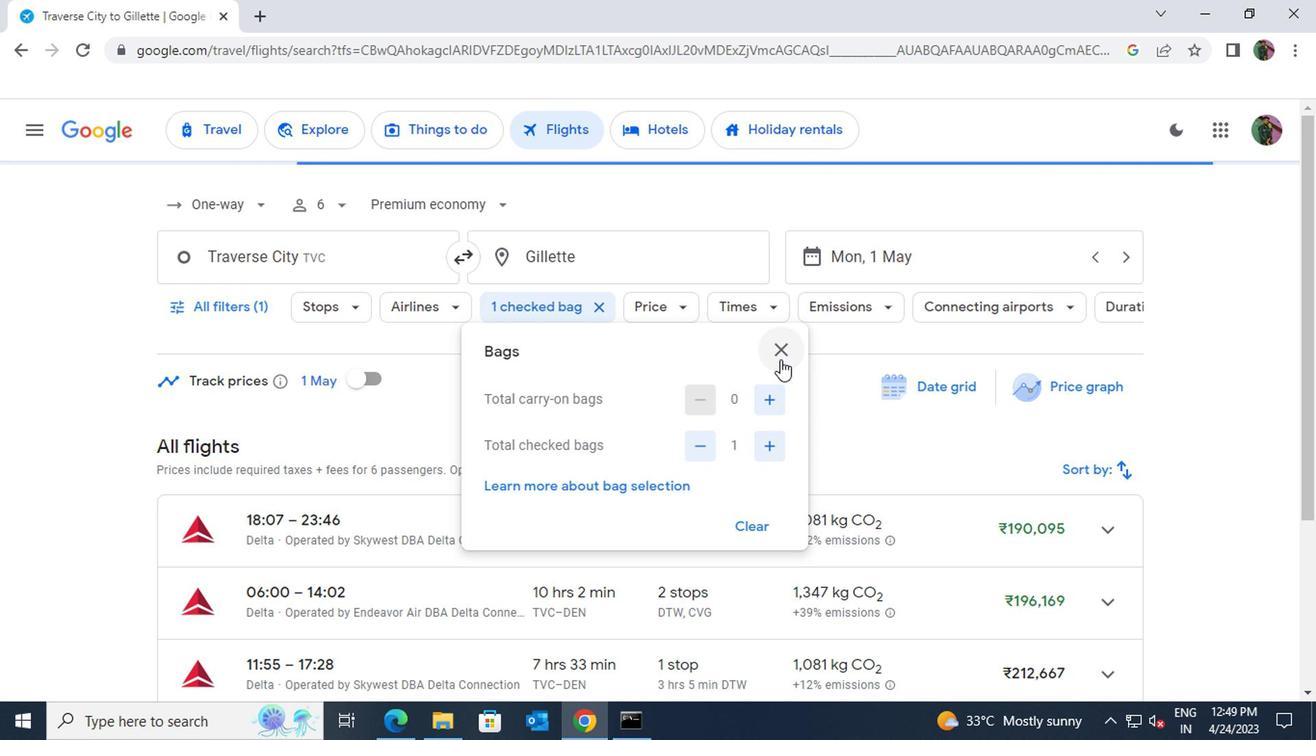 
Action: Mouse moved to (685, 307)
Screenshot: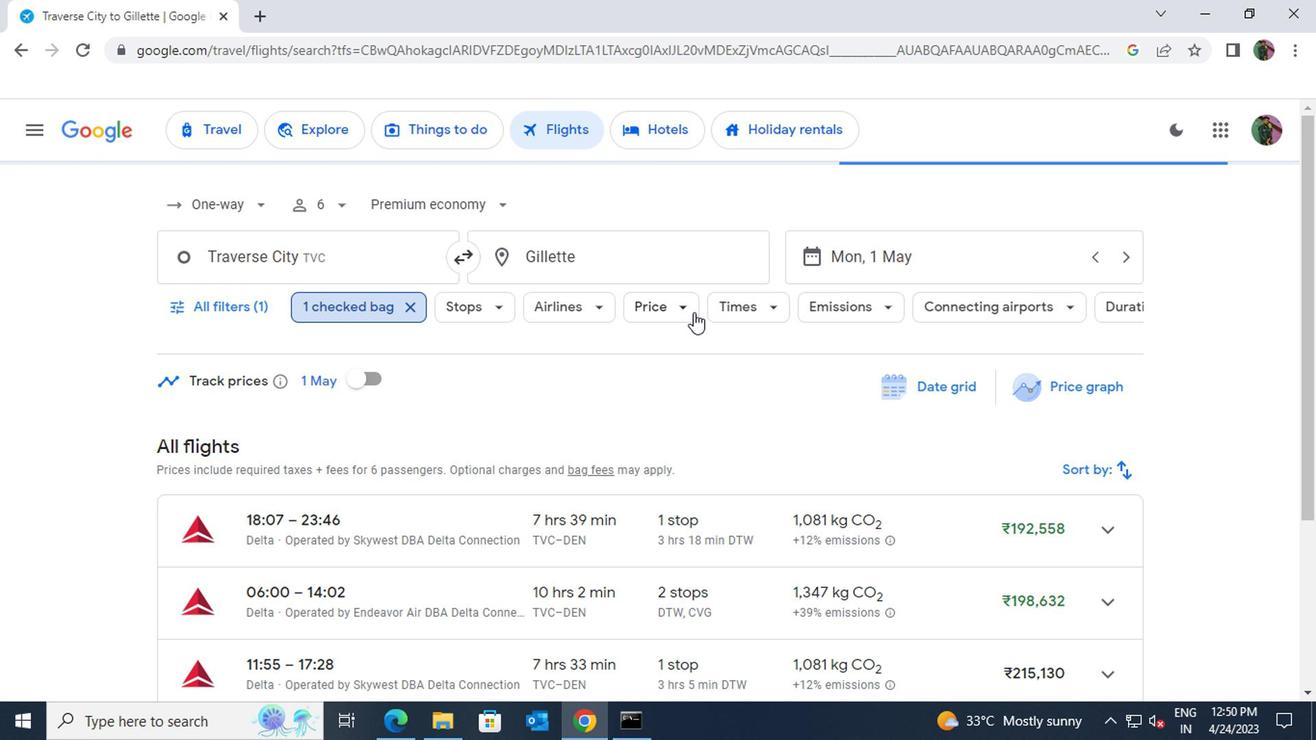 
Action: Mouse pressed left at (685, 307)
Screenshot: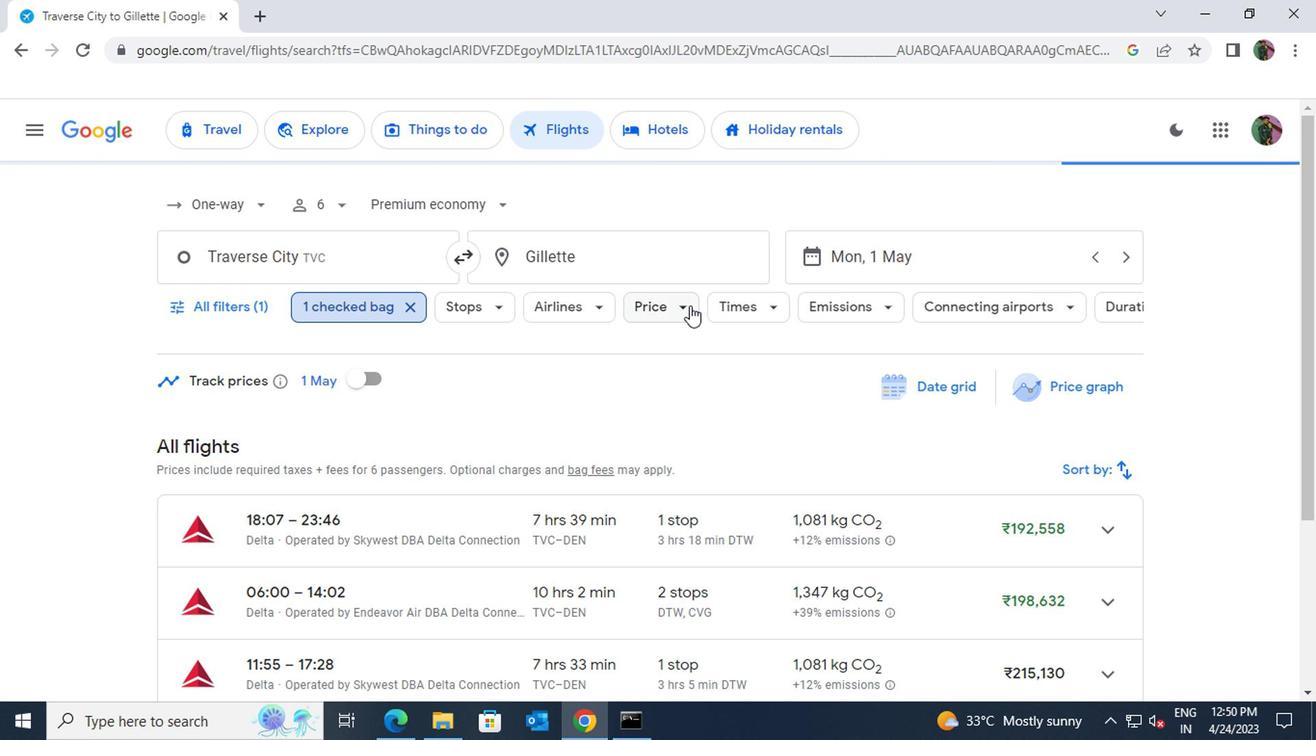 
Action: Mouse moved to (922, 437)
Screenshot: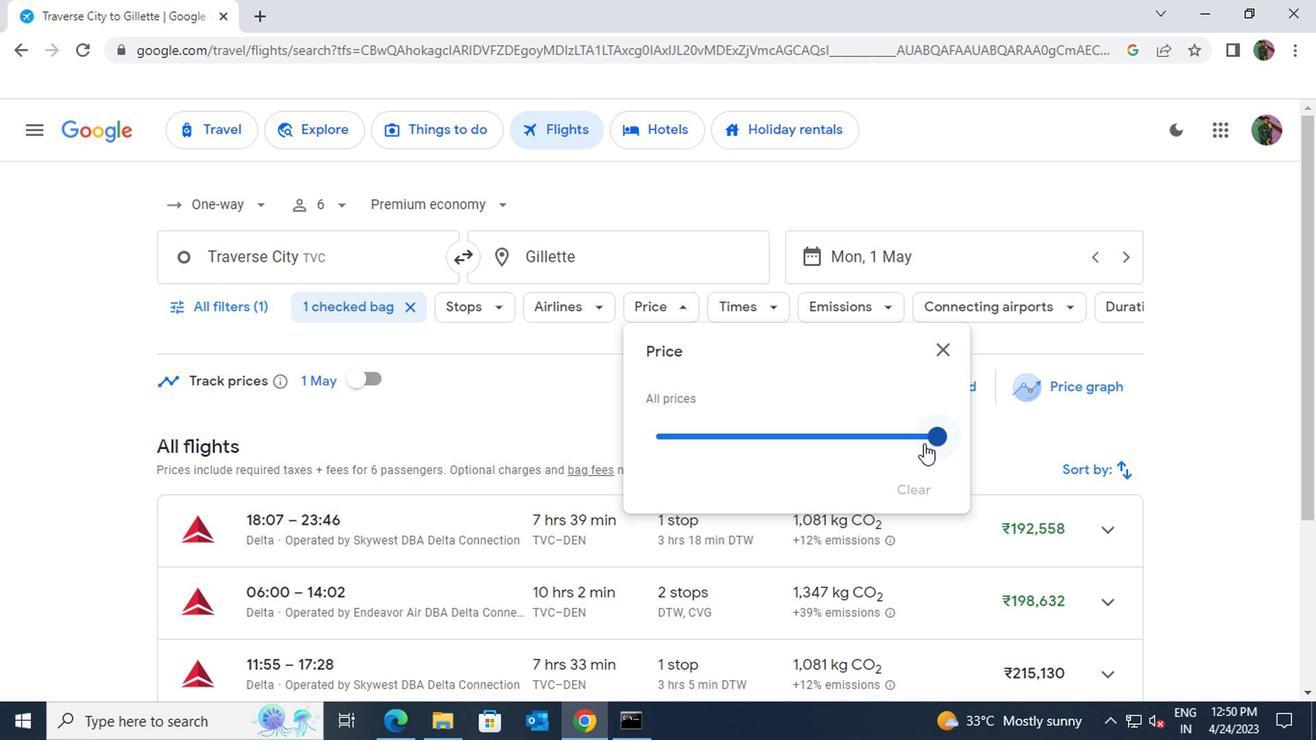 
Action: Mouse pressed left at (922, 437)
Screenshot: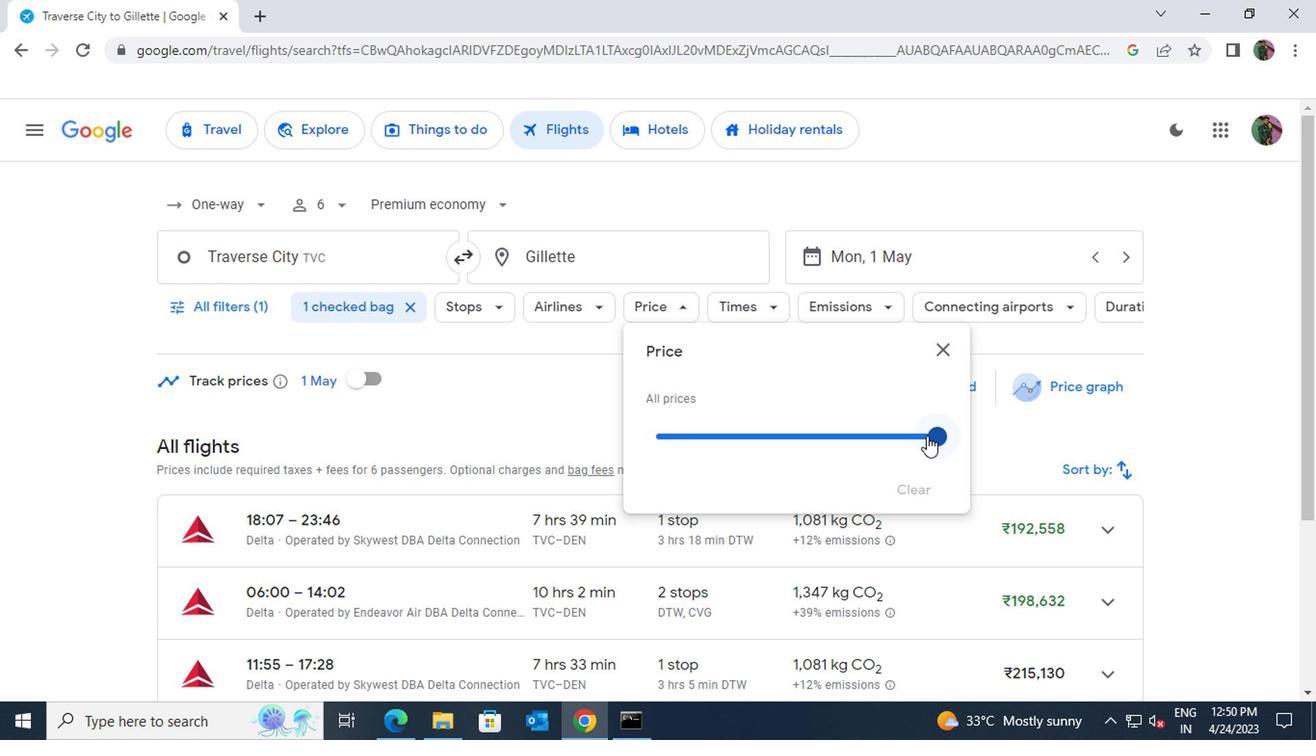 
Action: Mouse moved to (943, 351)
Screenshot: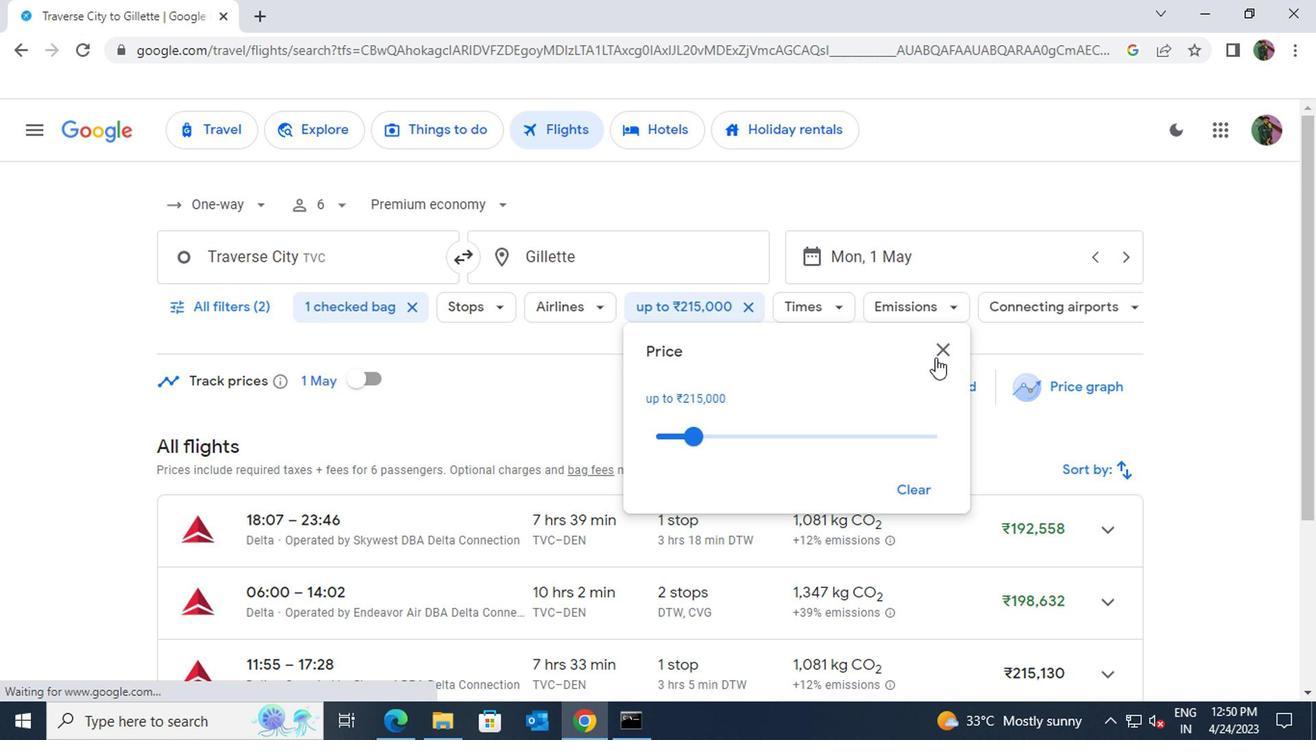 
Action: Mouse pressed left at (943, 351)
Screenshot: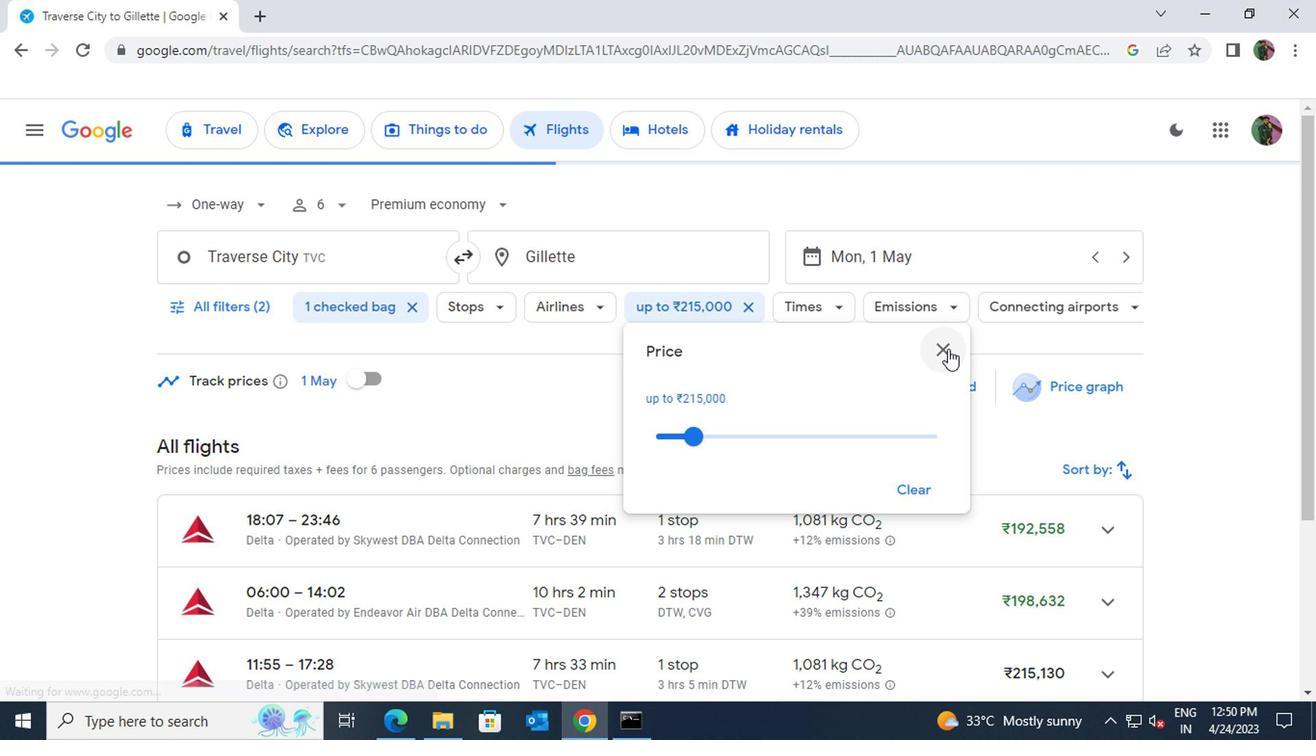 
Action: Mouse moved to (819, 315)
Screenshot: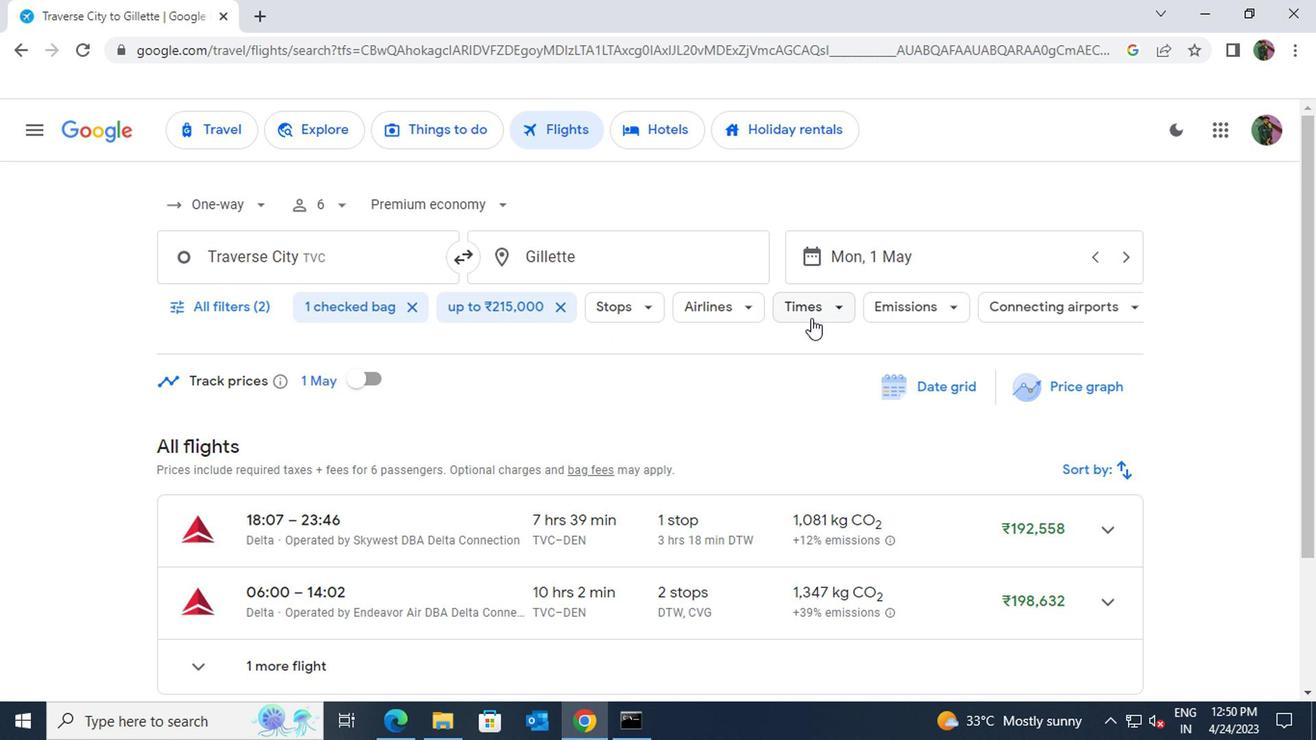 
Action: Mouse pressed left at (819, 315)
Screenshot: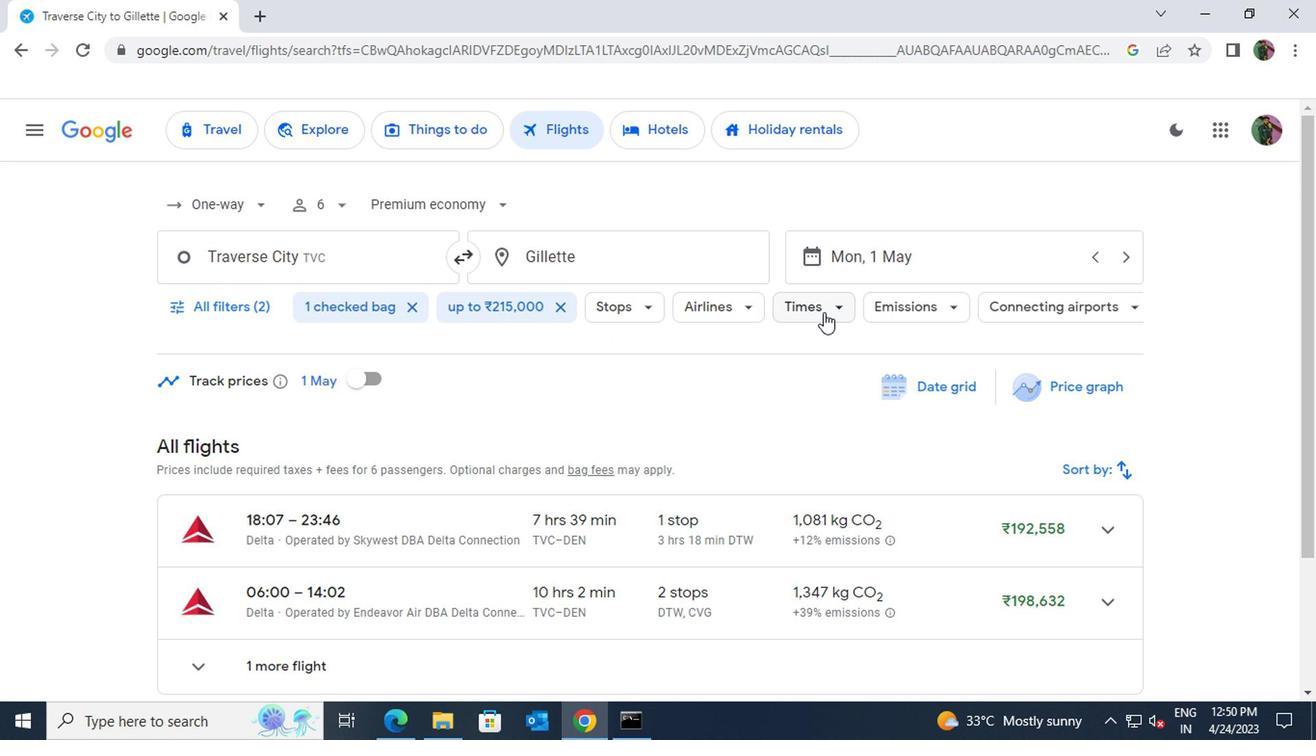 
Action: Mouse moved to (1067, 490)
Screenshot: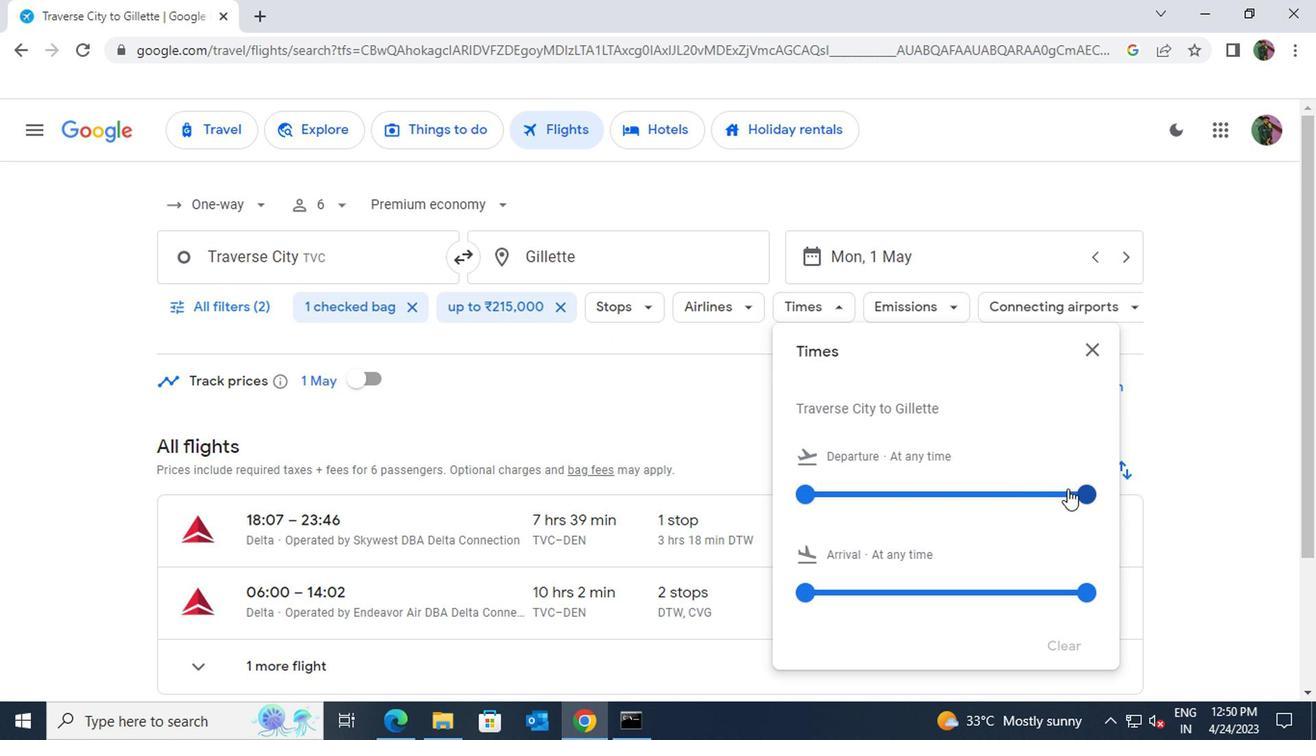 
Action: Mouse pressed left at (1067, 490)
Screenshot: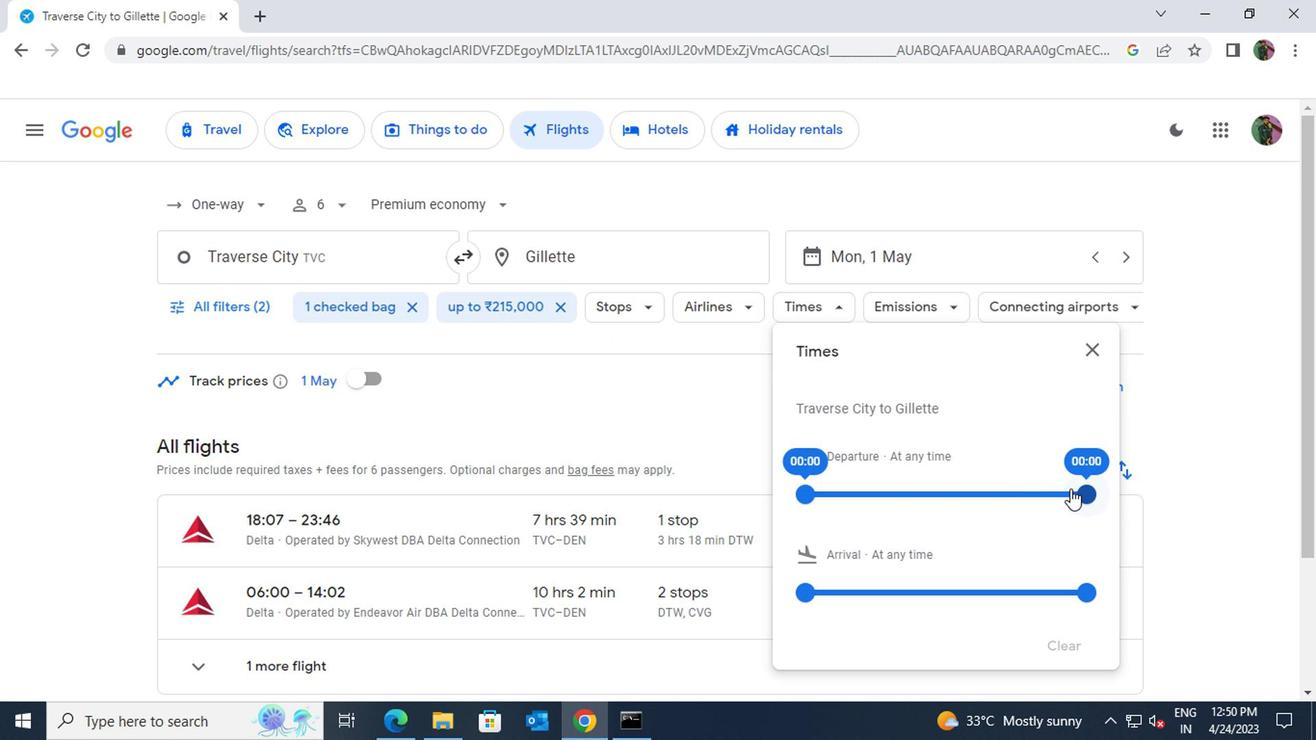
Action: Mouse moved to (1087, 356)
Screenshot: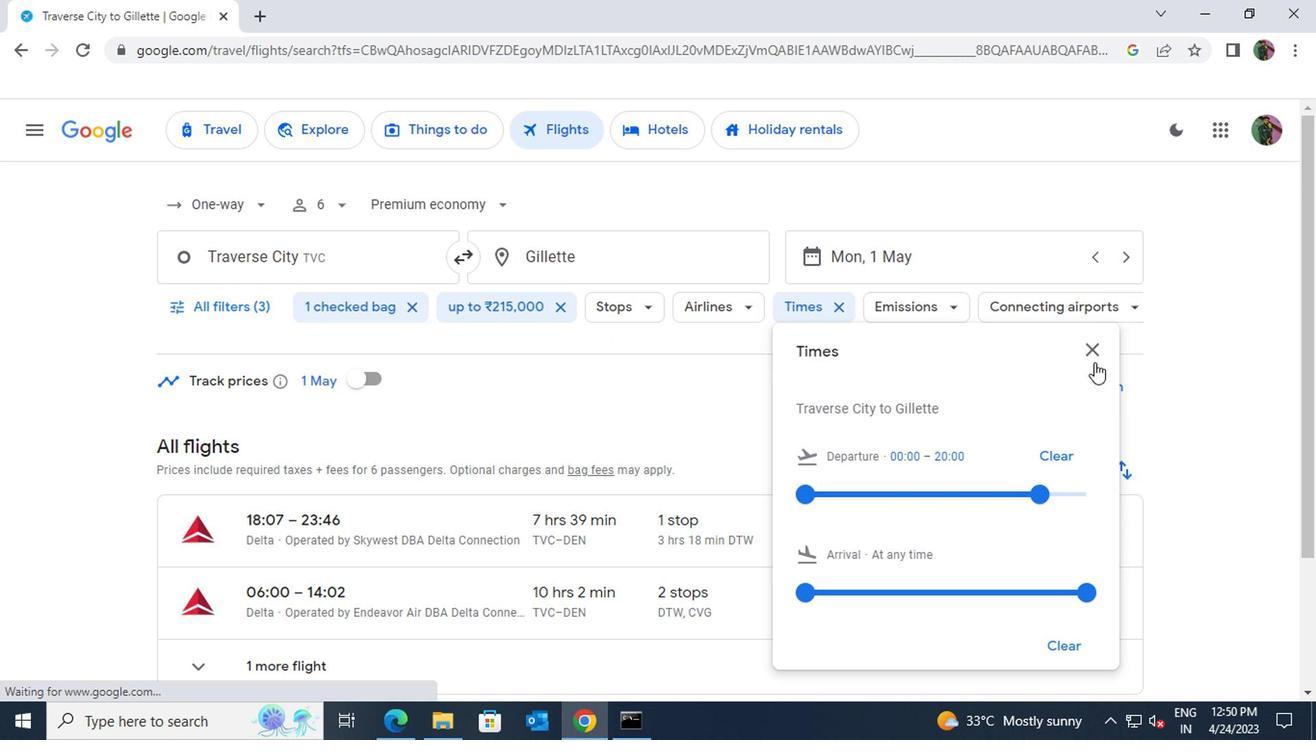 
Action: Mouse pressed left at (1087, 356)
Screenshot: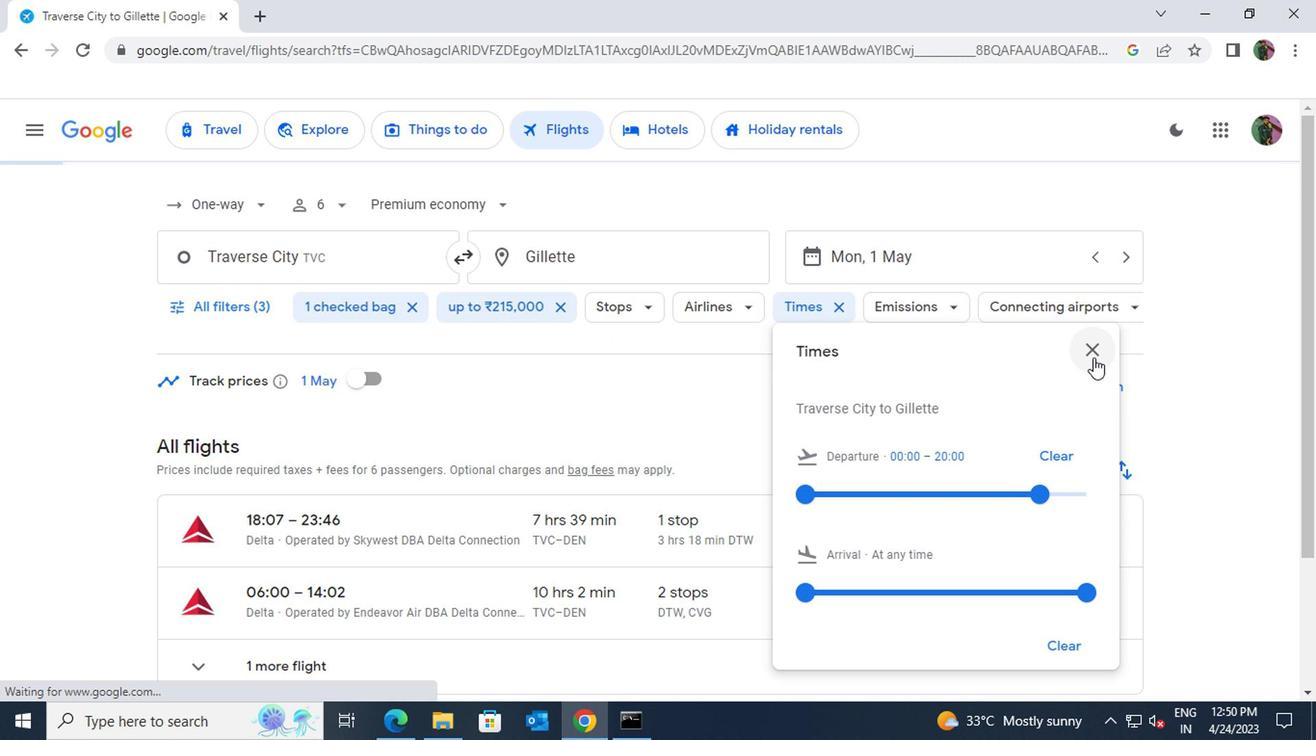 
Action: Mouse moved to (754, 518)
Screenshot: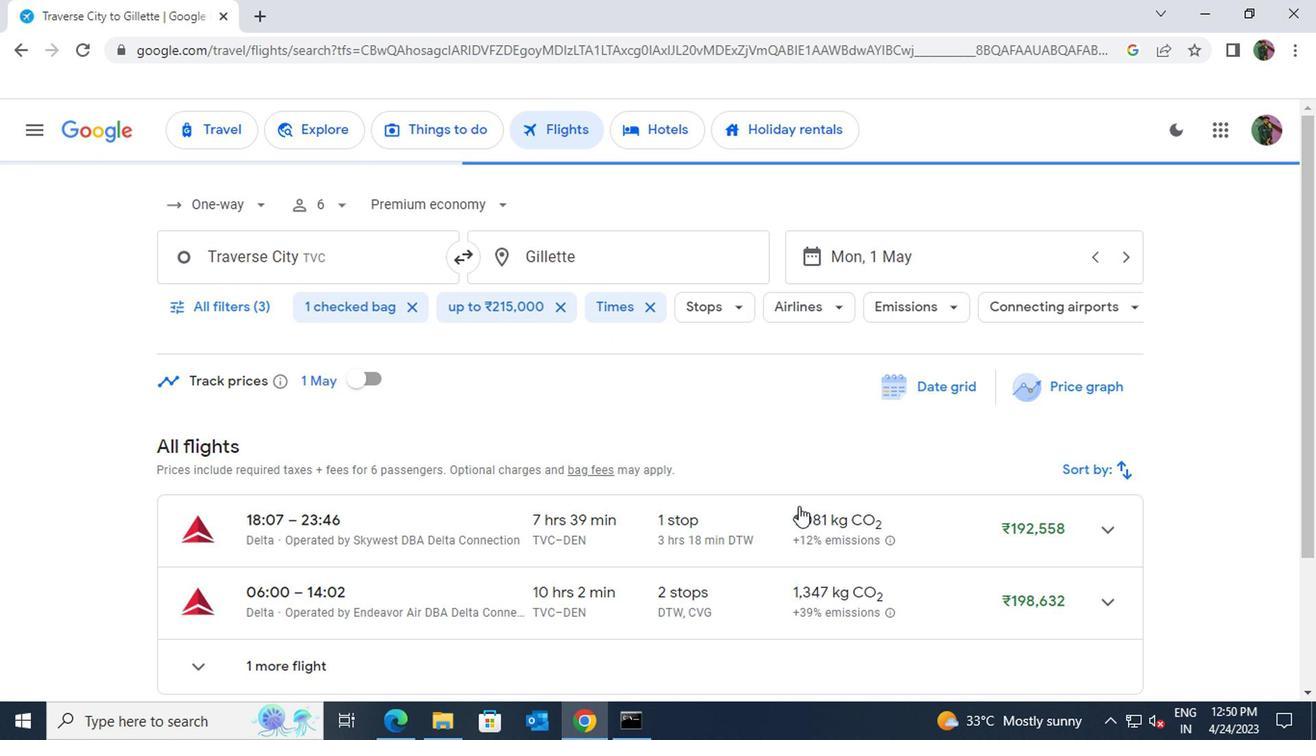 
Action: Mouse pressed left at (754, 518)
Screenshot: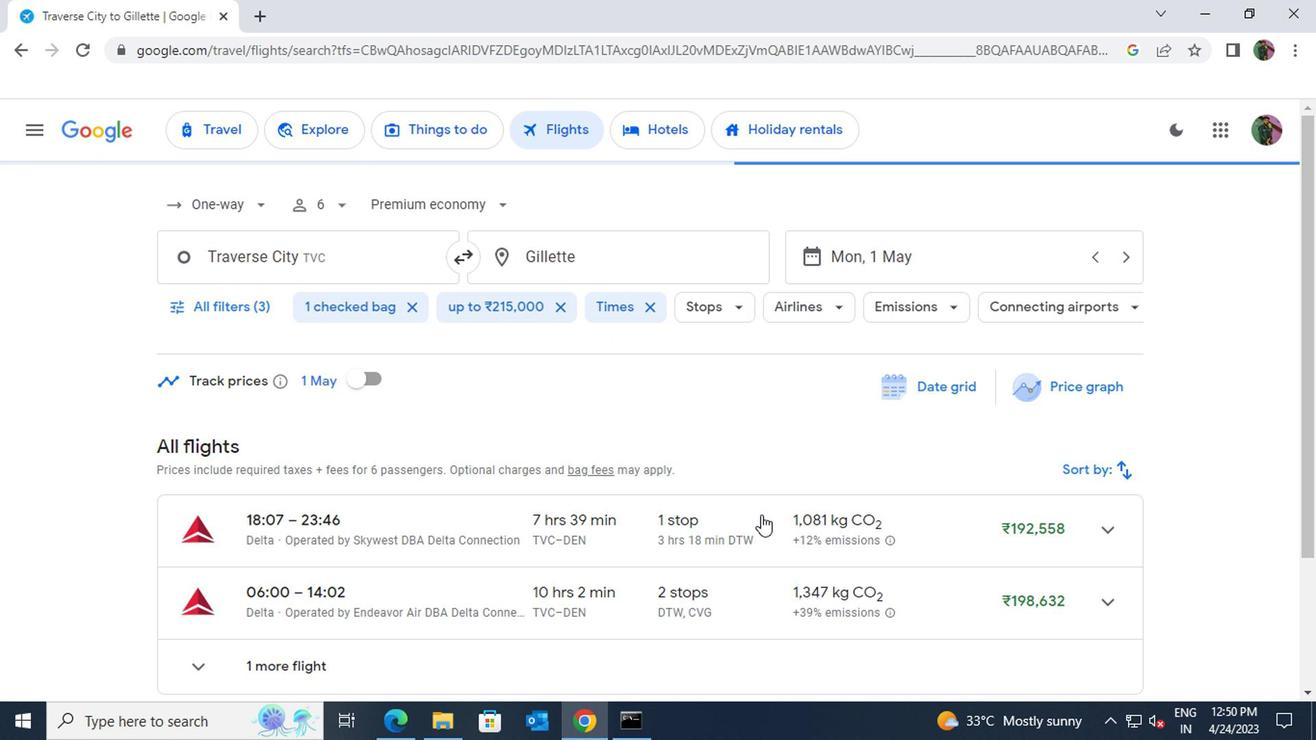 
Action: Mouse moved to (747, 509)
Screenshot: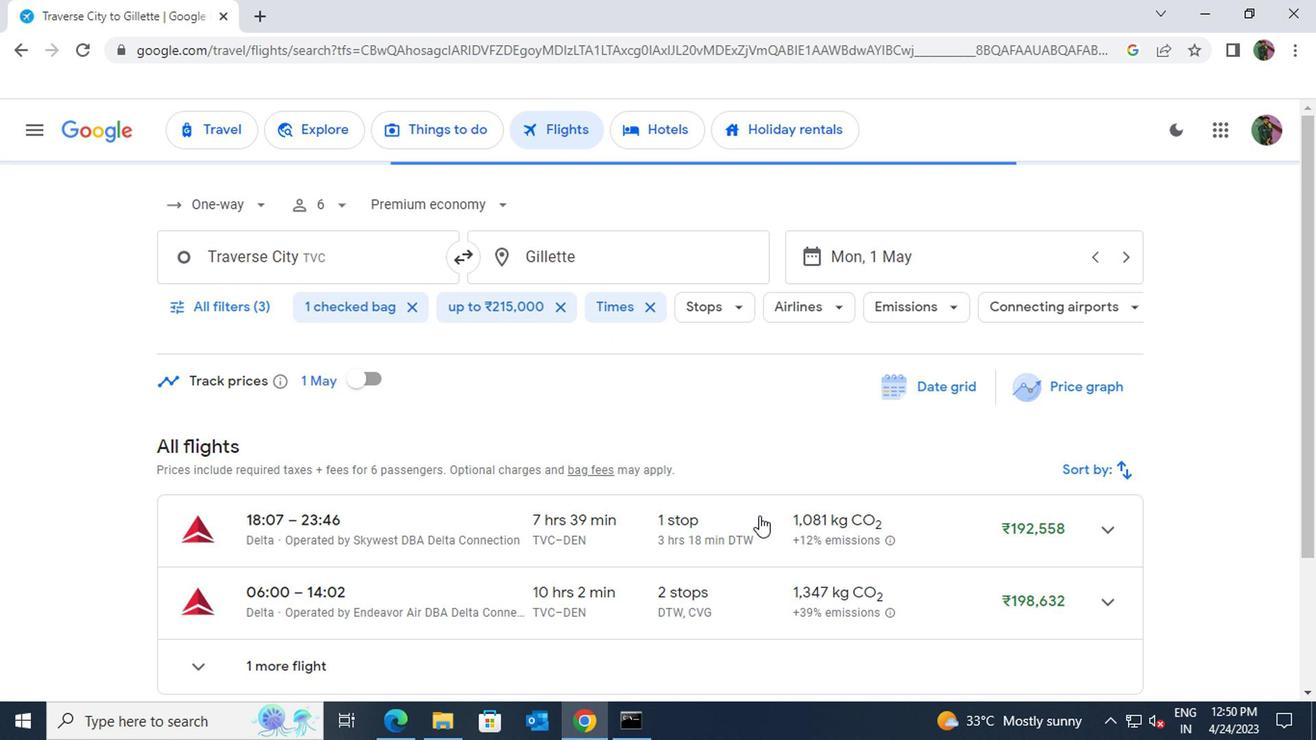 
Action: Mouse pressed left at (747, 509)
Screenshot: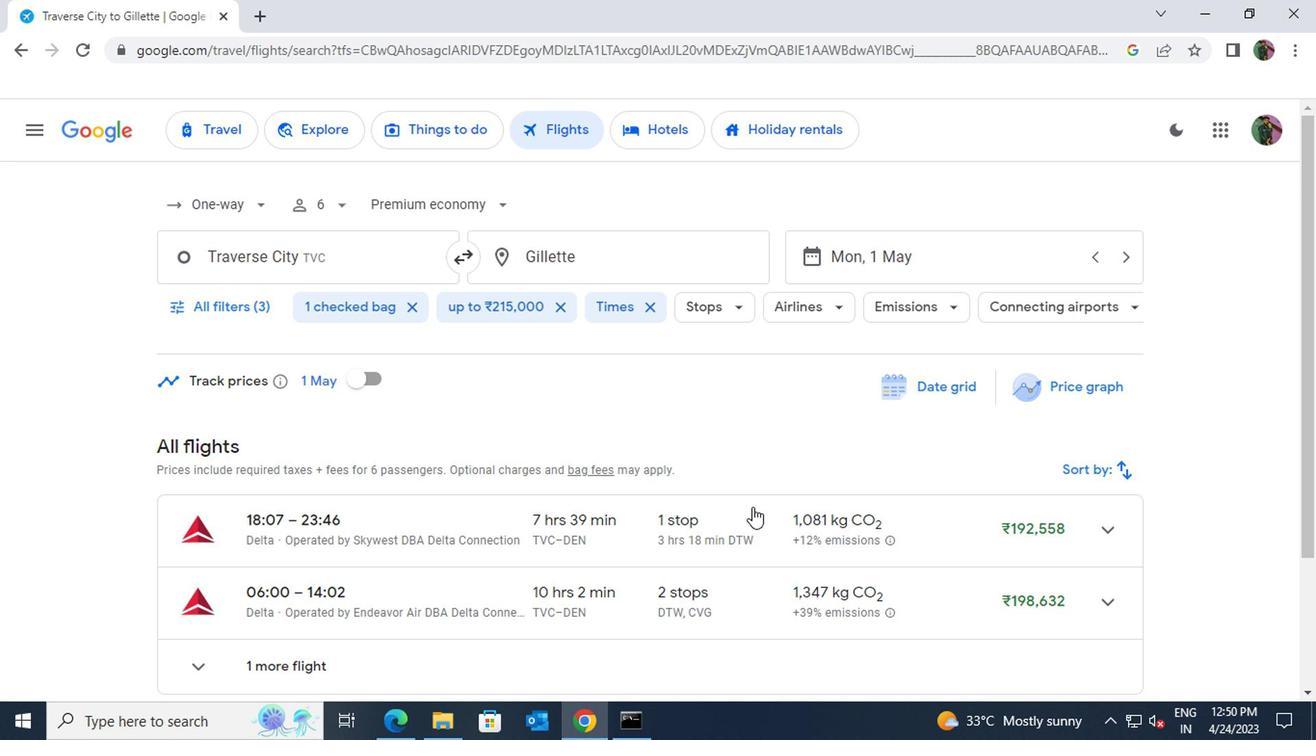 
